 Task: Research Airbnb options in Ar Ramtha, Jordan from 10th December, 2023 to 25th December, 2023 for 3 adults, 1 child. Place can be shared room with 2 bedrooms having 3 beds and 2 bathrooms. Property type can be guest house. Amenities needed are: wifi, TV, free parkinig on premises, gym, breakfast. Look for 5 properties as per requirement.
Action: Key pressed ar<Key.space>ramtha
Screenshot: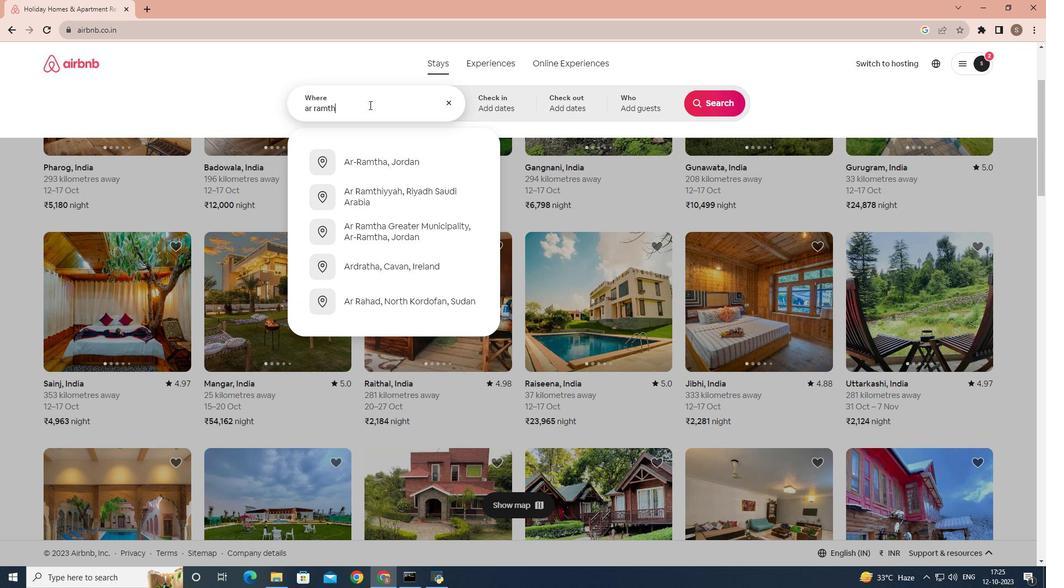 
Action: Mouse moved to (362, 152)
Screenshot: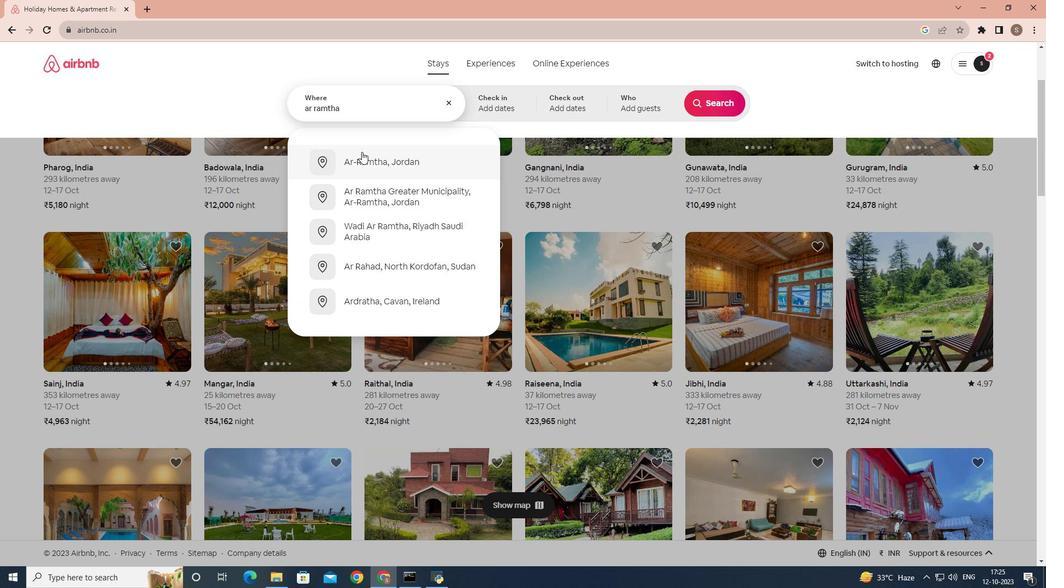 
Action: Mouse pressed left at (362, 152)
Screenshot: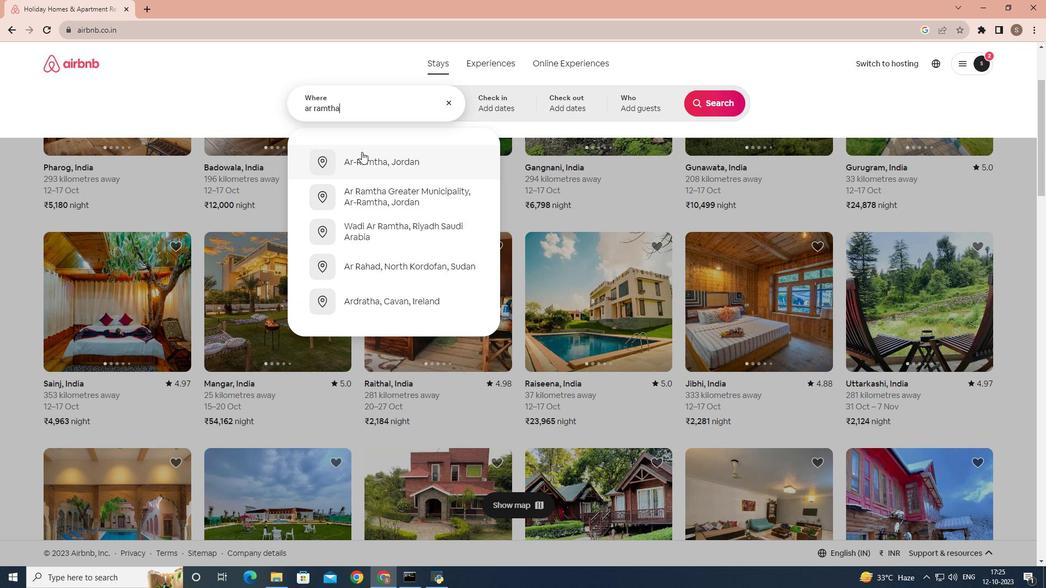 
Action: Mouse moved to (715, 191)
Screenshot: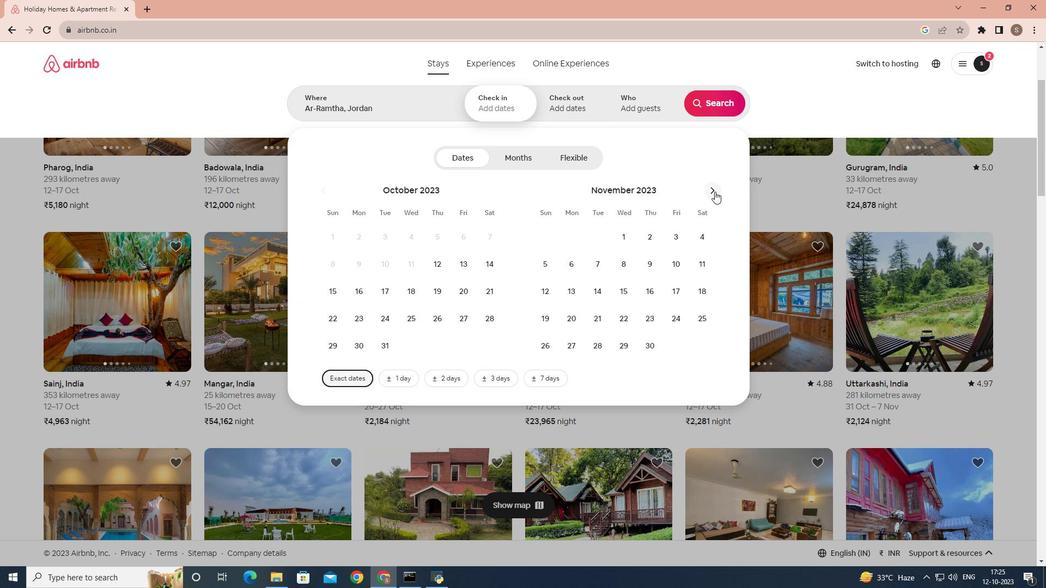 
Action: Mouse pressed left at (715, 191)
Screenshot: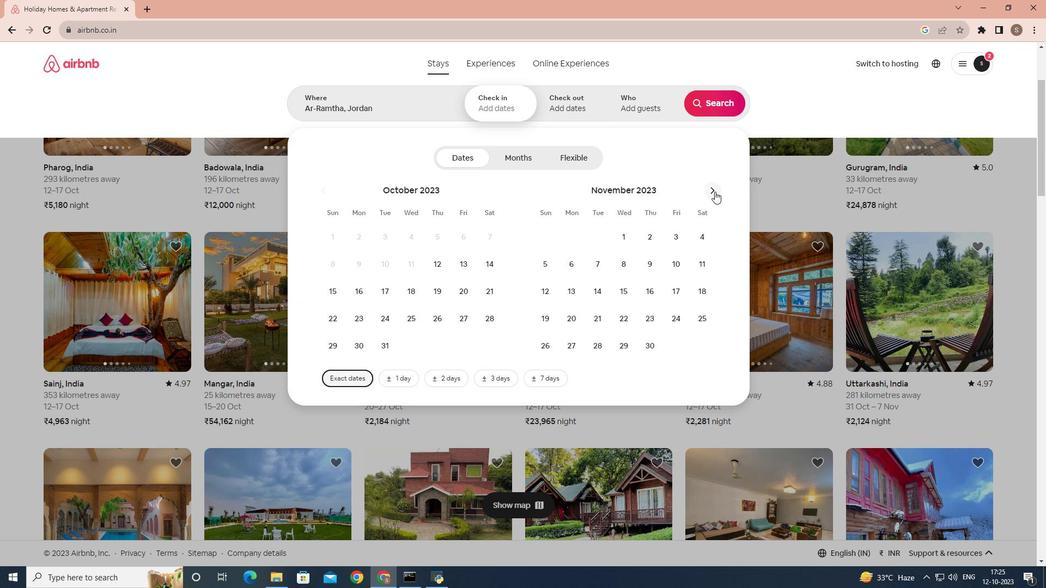 
Action: Mouse moved to (540, 292)
Screenshot: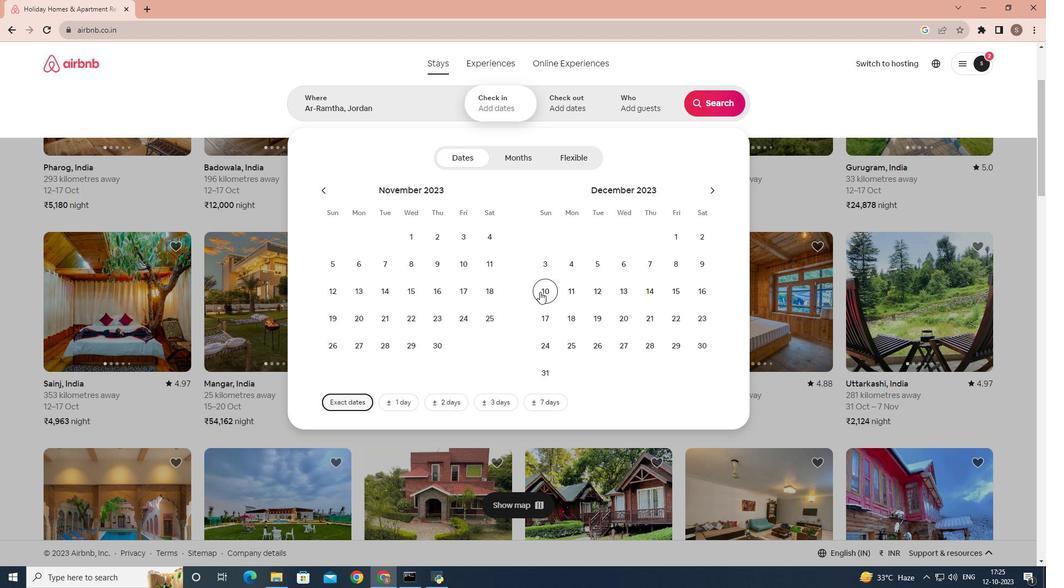 
Action: Mouse pressed left at (540, 292)
Screenshot: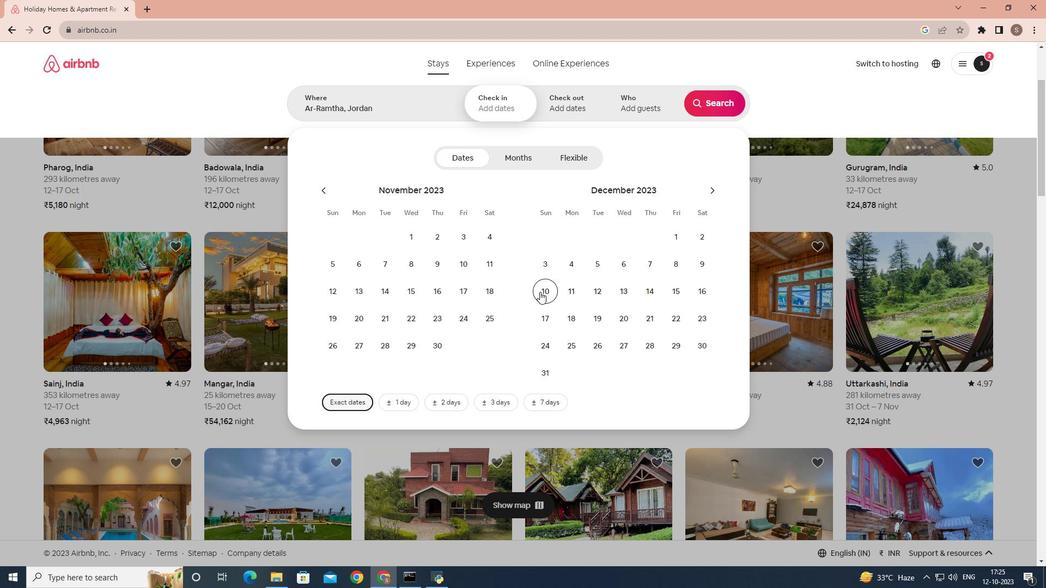 
Action: Mouse moved to (575, 346)
Screenshot: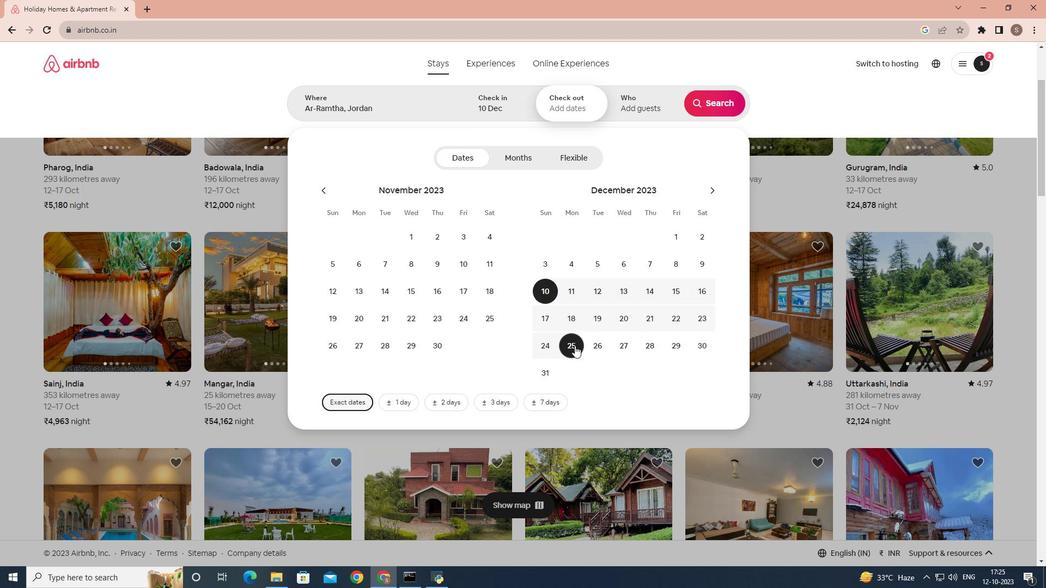 
Action: Mouse pressed left at (575, 346)
Screenshot: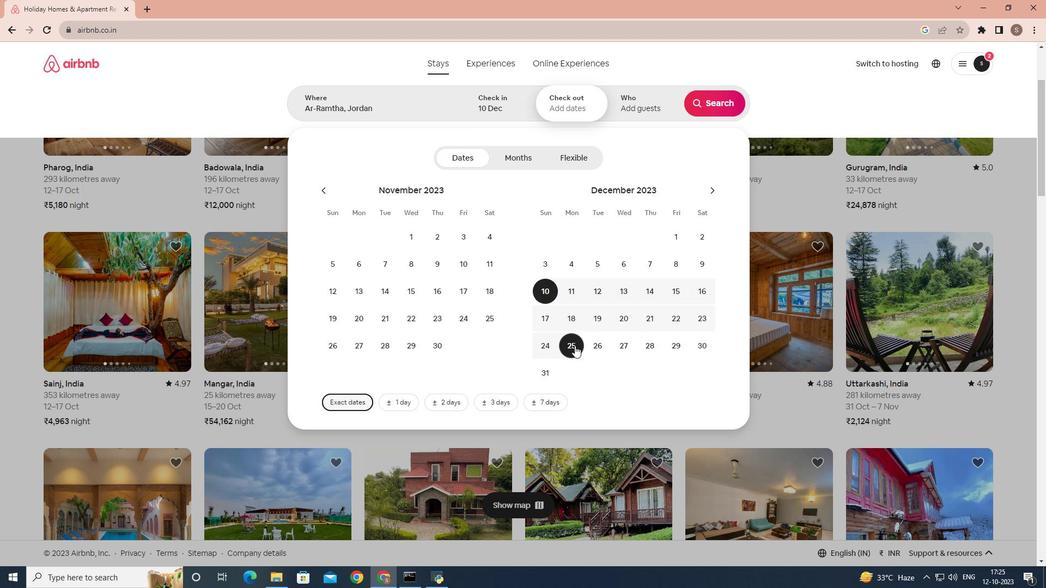 
Action: Mouse moved to (652, 97)
Screenshot: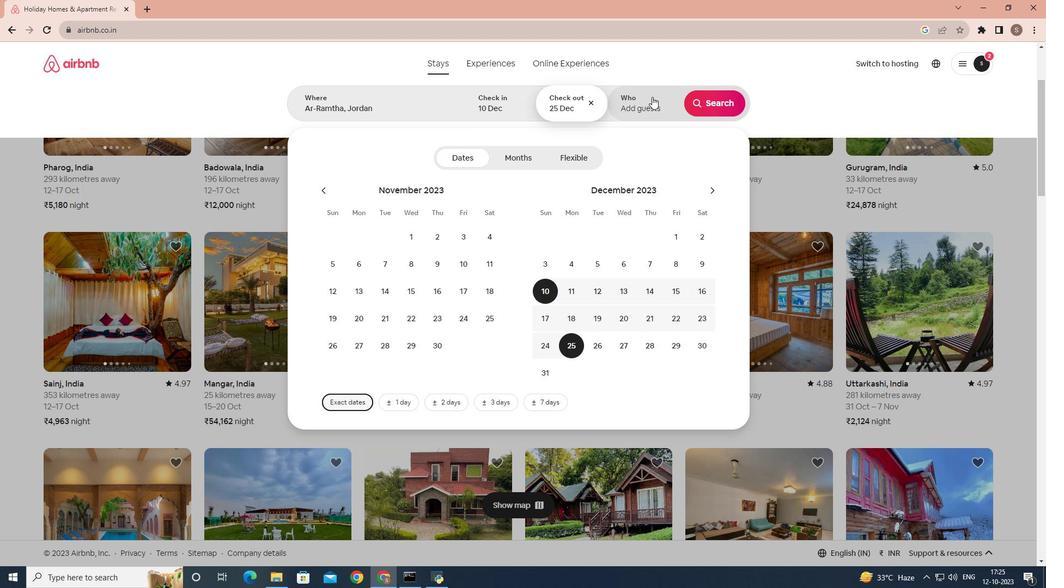 
Action: Mouse pressed left at (652, 97)
Screenshot: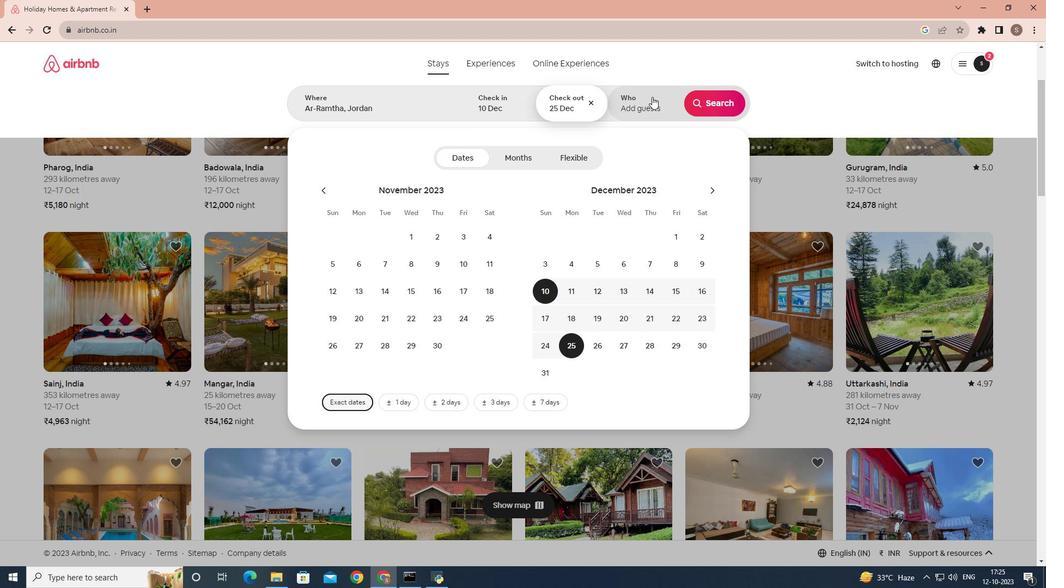 
Action: Mouse moved to (713, 155)
Screenshot: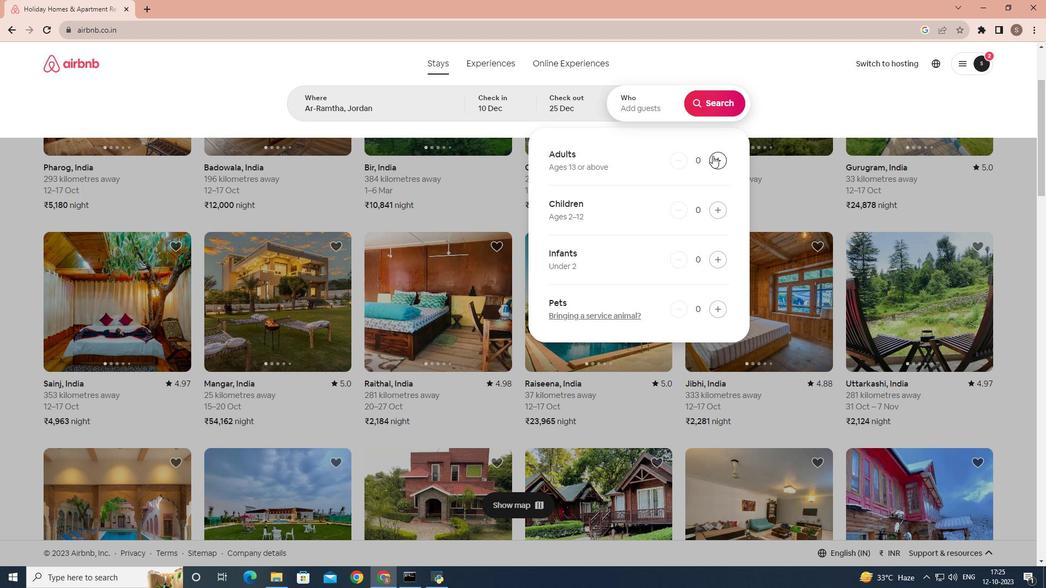 
Action: Mouse pressed left at (713, 155)
Screenshot: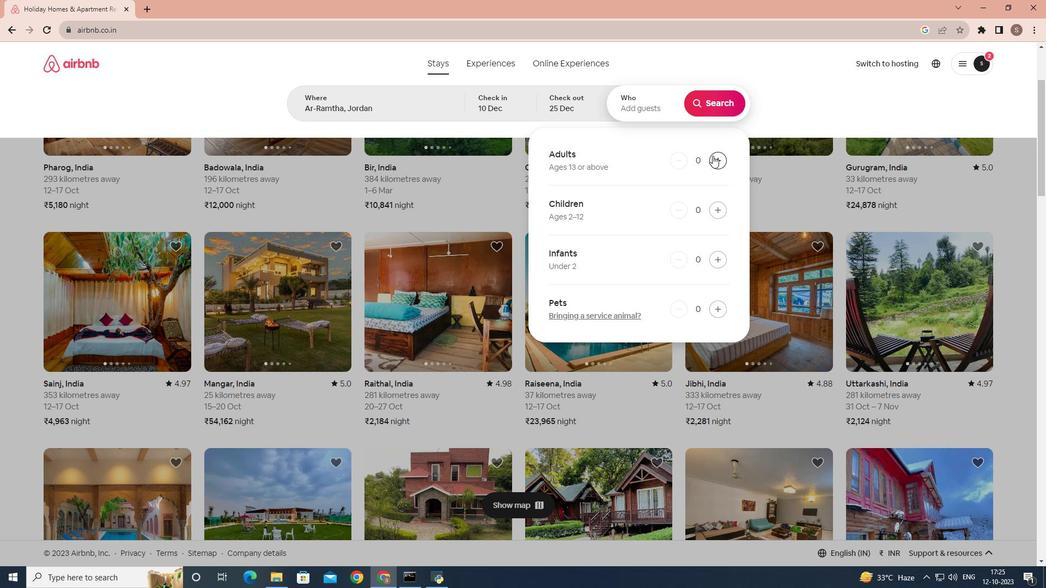 
Action: Mouse pressed left at (713, 155)
Screenshot: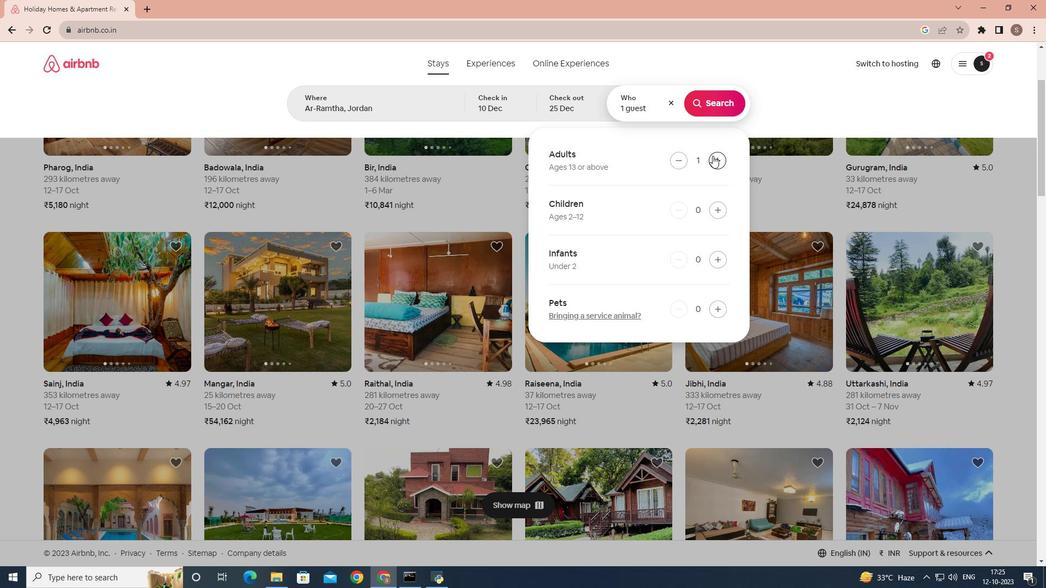 
Action: Mouse pressed left at (713, 155)
Screenshot: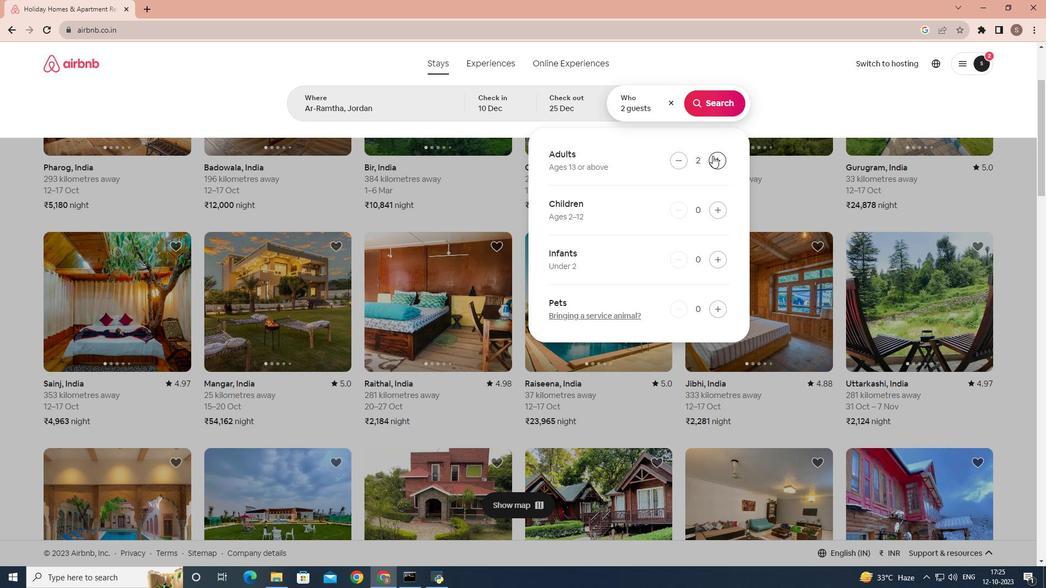 
Action: Mouse moved to (721, 205)
Screenshot: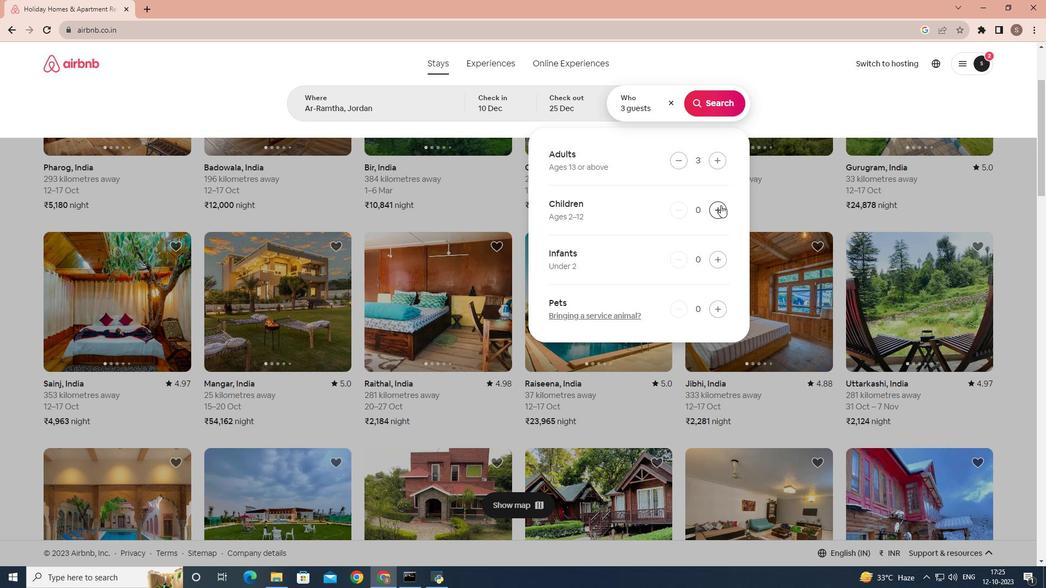 
Action: Mouse pressed left at (721, 205)
Screenshot: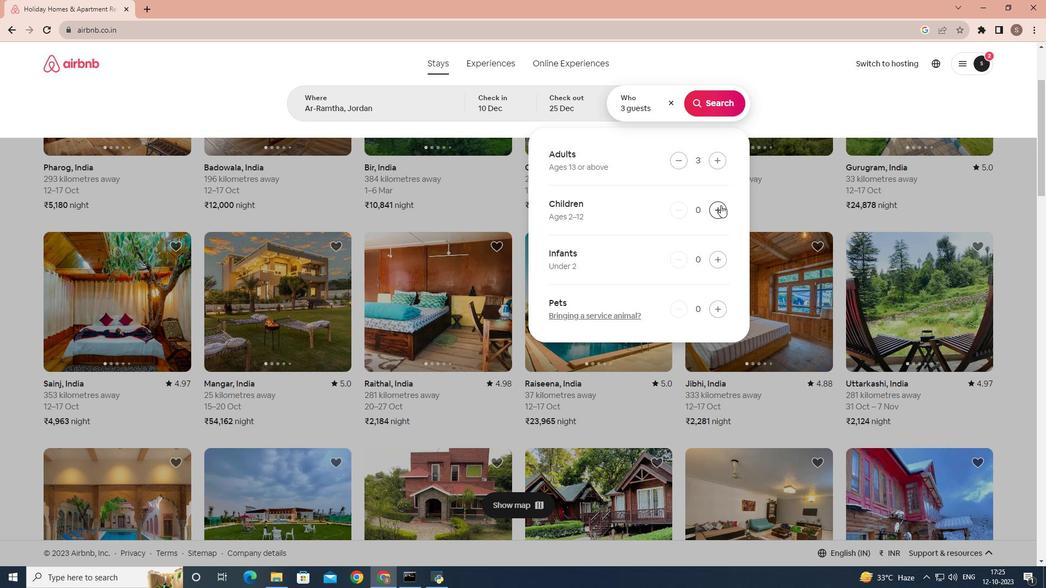 
Action: Mouse moved to (713, 103)
Screenshot: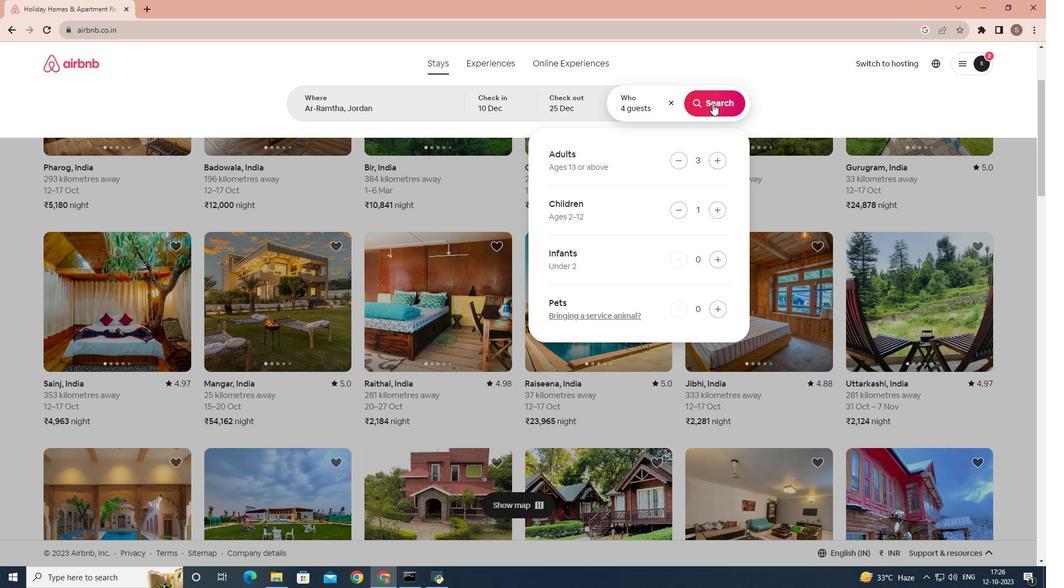 
Action: Mouse pressed left at (713, 103)
Screenshot: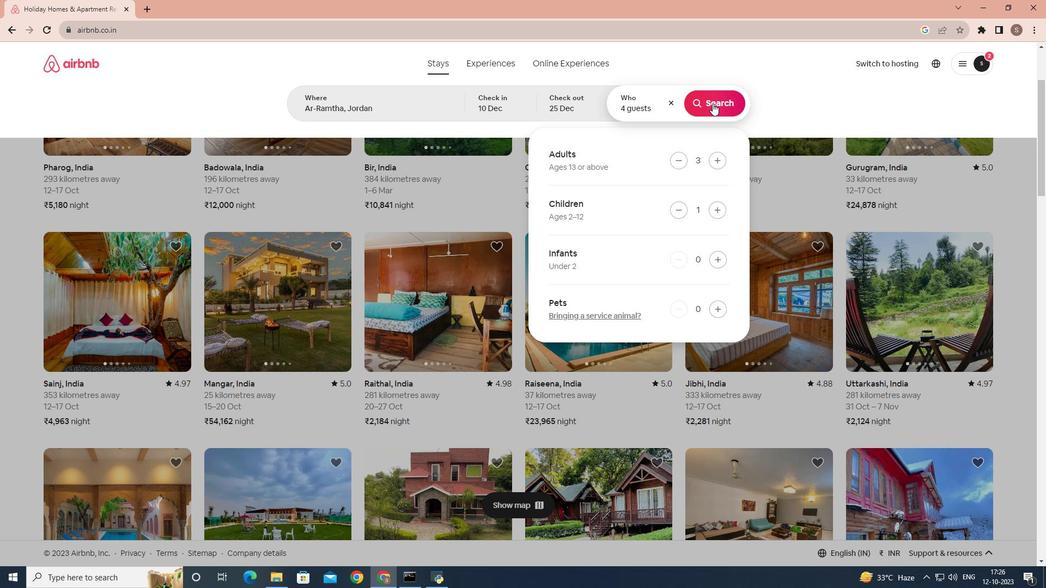 
Action: Mouse moved to (879, 113)
Screenshot: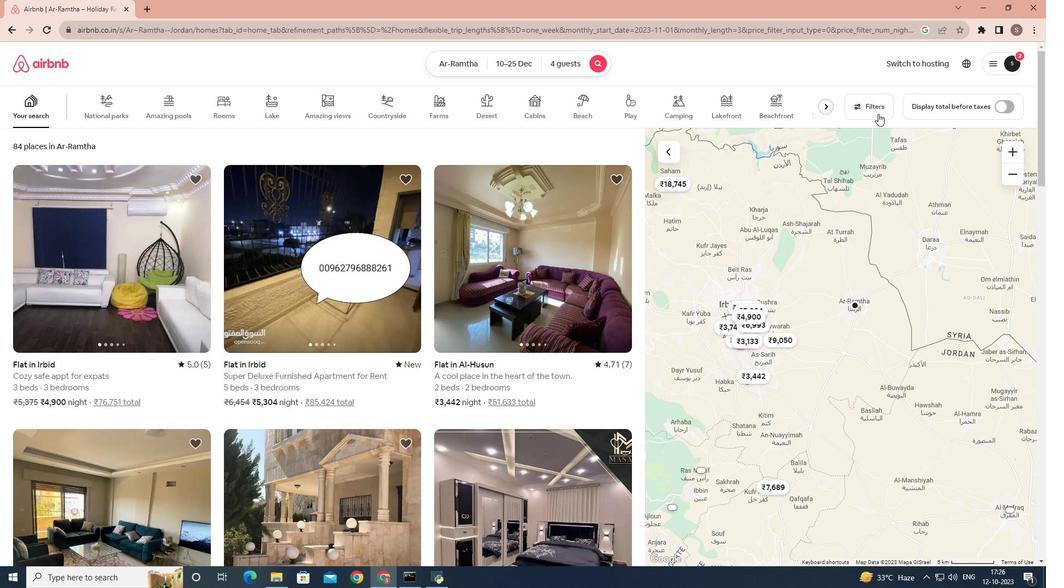 
Action: Mouse pressed left at (879, 113)
Screenshot: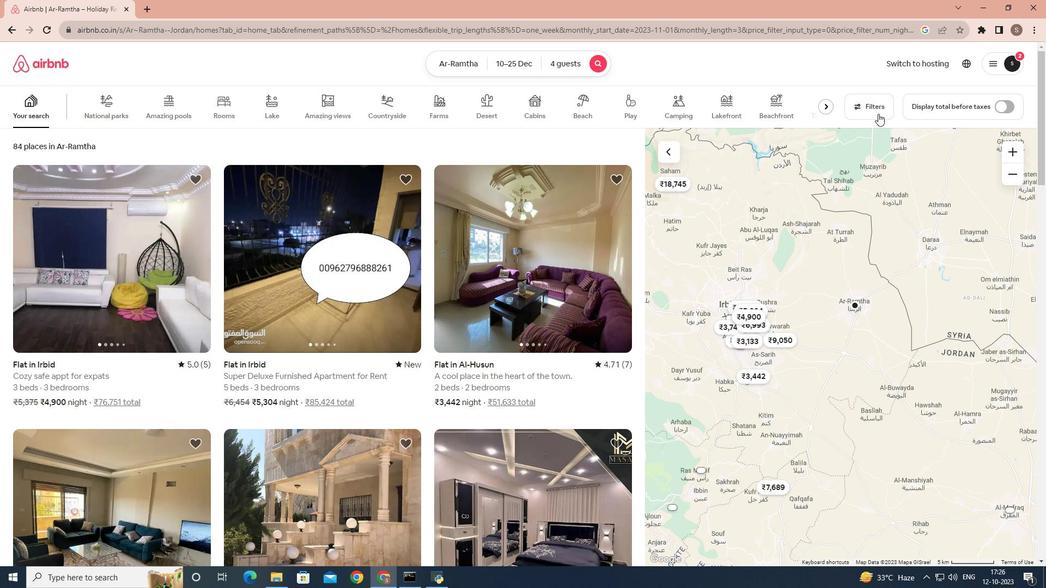 
Action: Mouse moved to (468, 358)
Screenshot: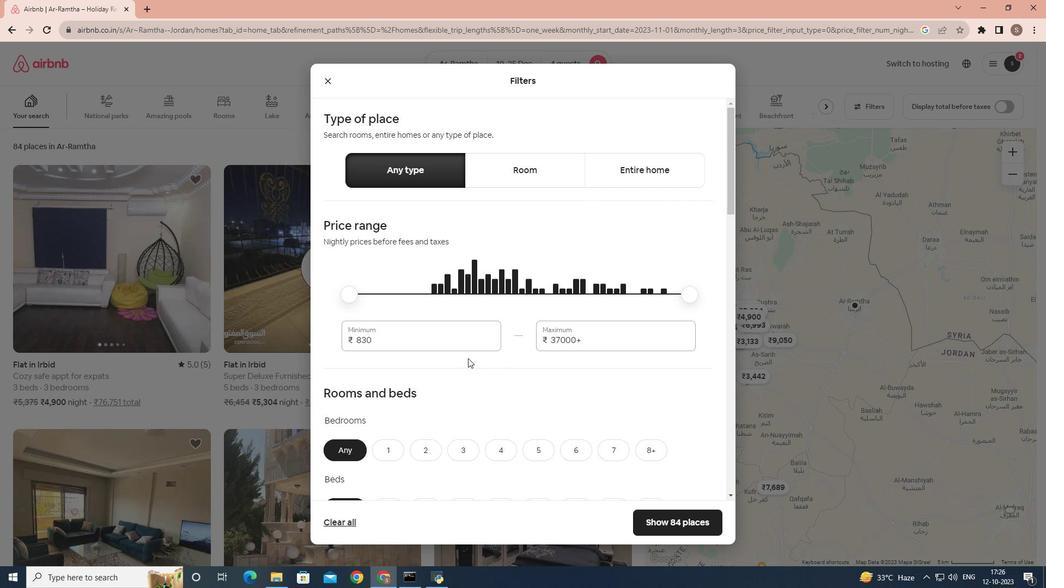 
Action: Mouse scrolled (468, 358) with delta (0, 0)
Screenshot: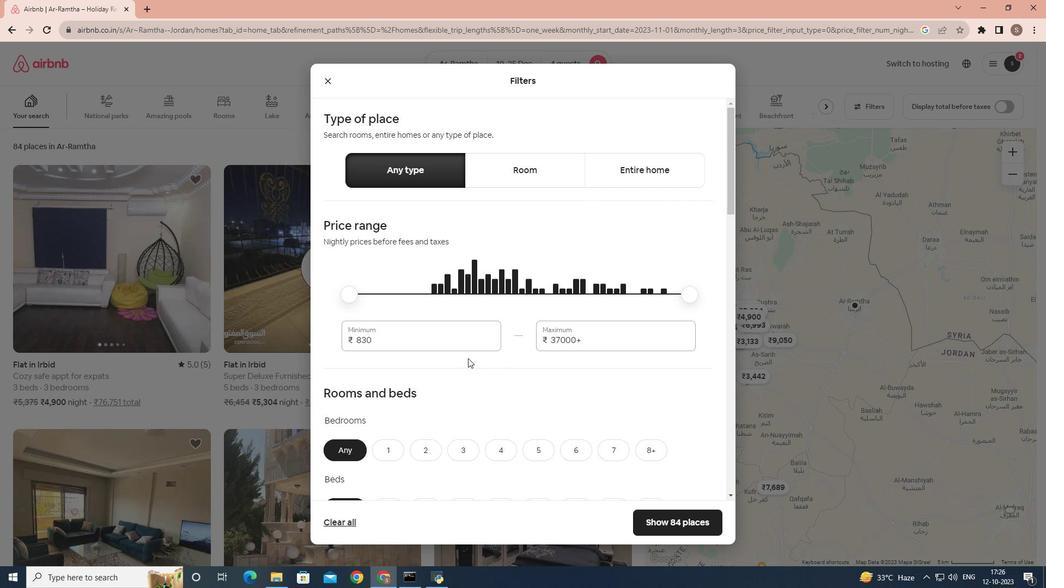 
Action: Mouse scrolled (468, 358) with delta (0, 0)
Screenshot: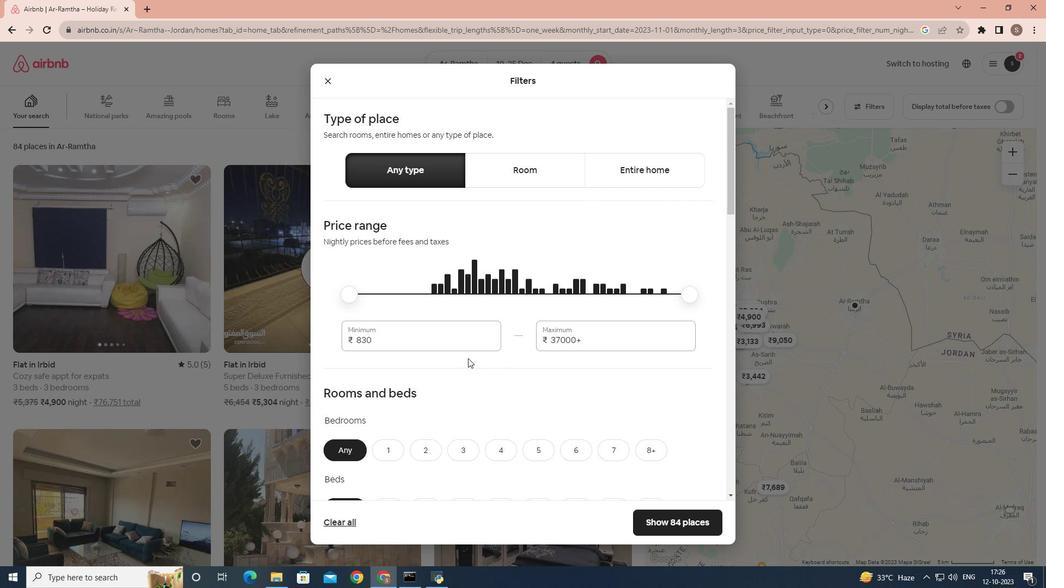 
Action: Mouse moved to (468, 332)
Screenshot: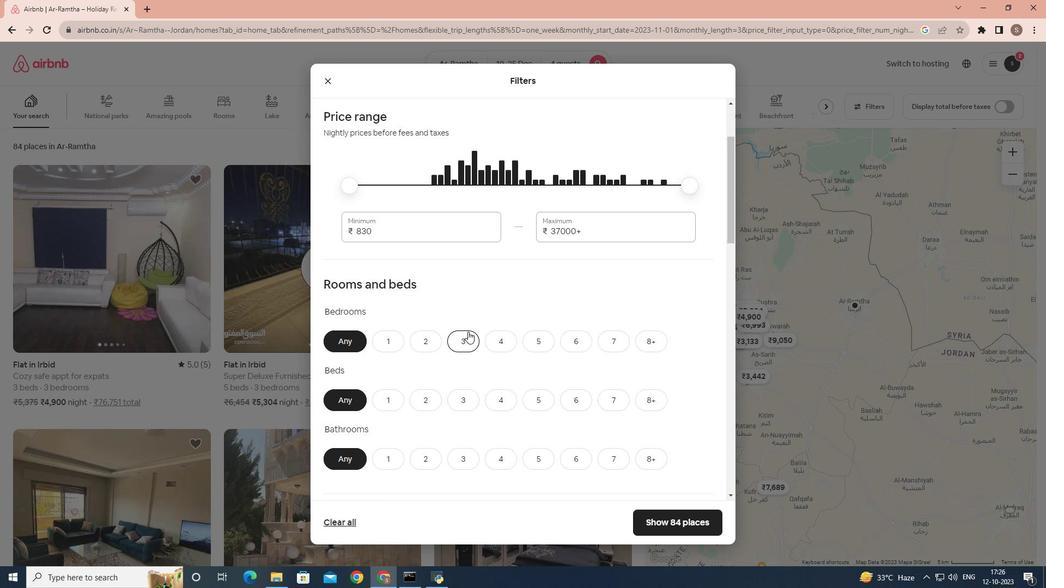 
Action: Mouse scrolled (468, 331) with delta (0, 0)
Screenshot: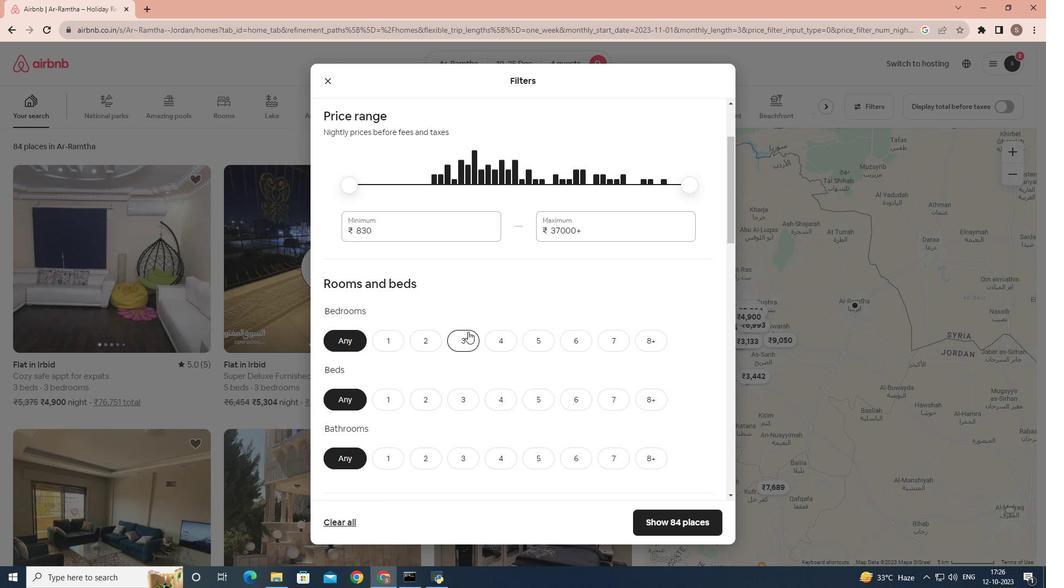 
Action: Mouse scrolled (468, 331) with delta (0, 0)
Screenshot: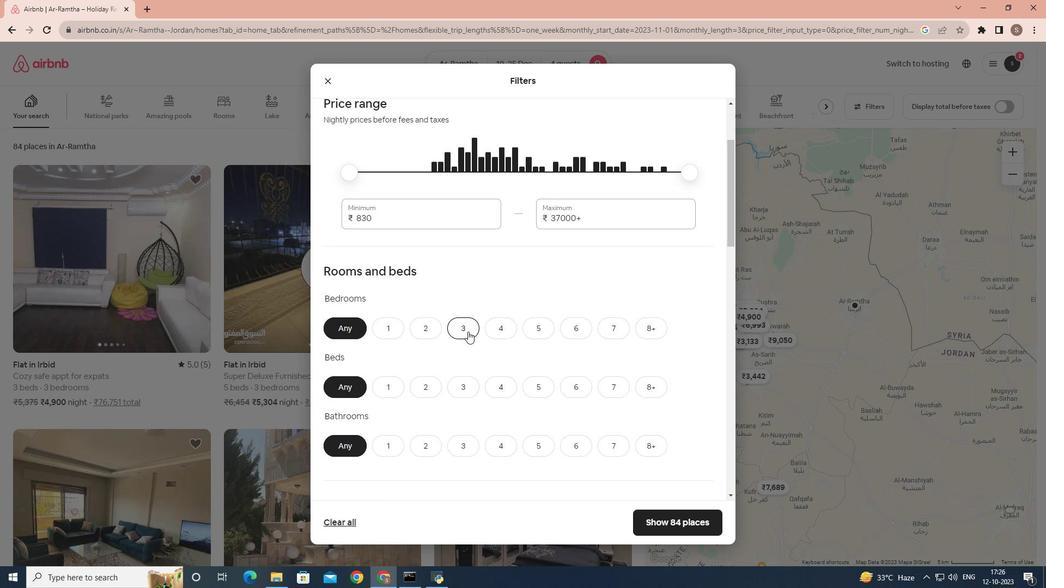 
Action: Mouse moved to (466, 326)
Screenshot: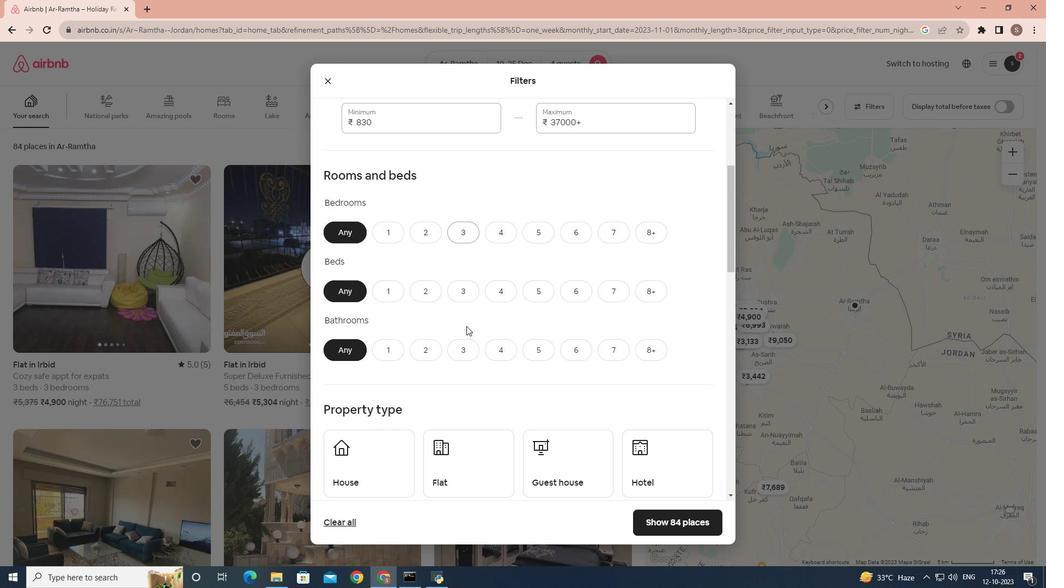 
Action: Mouse scrolled (466, 326) with delta (0, 0)
Screenshot: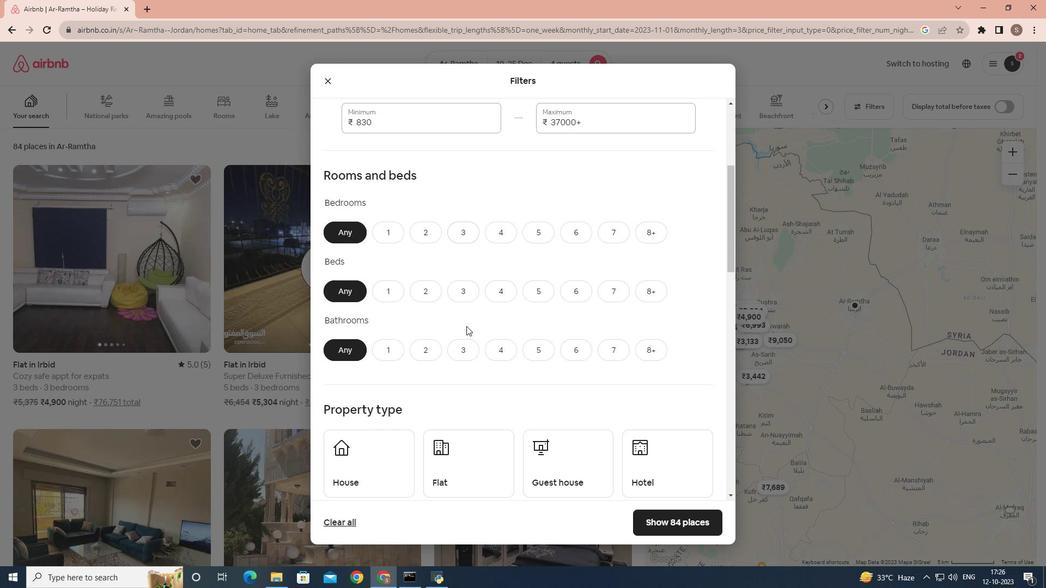 
Action: Mouse scrolled (466, 326) with delta (0, 0)
Screenshot: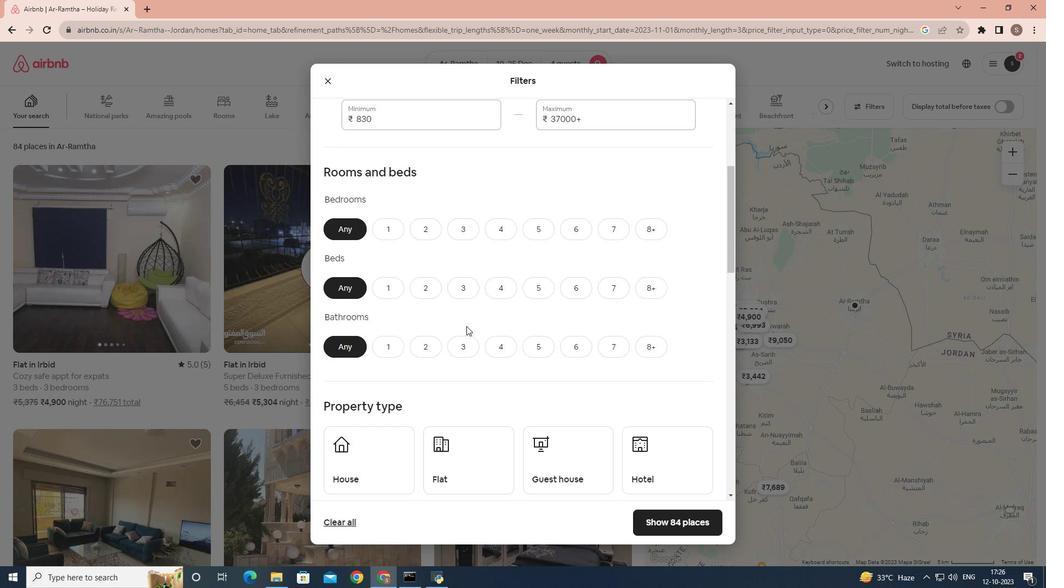 
Action: Mouse moved to (550, 356)
Screenshot: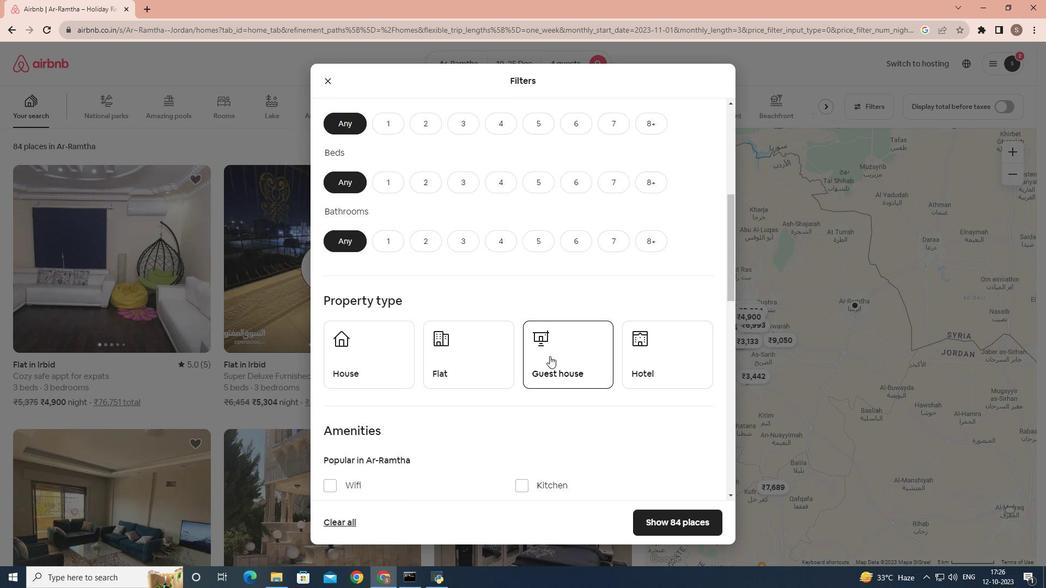 
Action: Mouse pressed left at (550, 356)
Screenshot: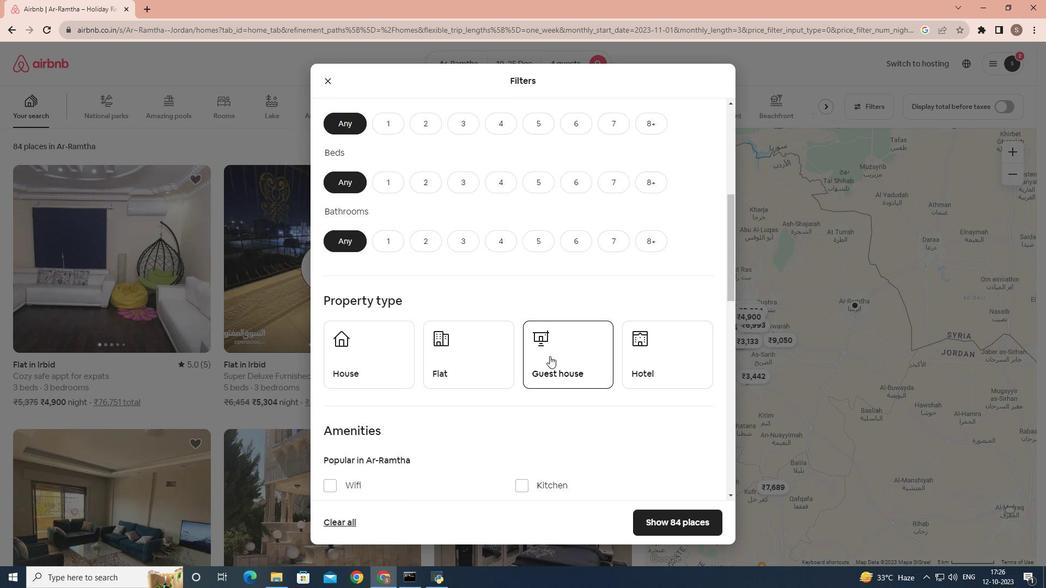 
Action: Mouse moved to (456, 281)
Screenshot: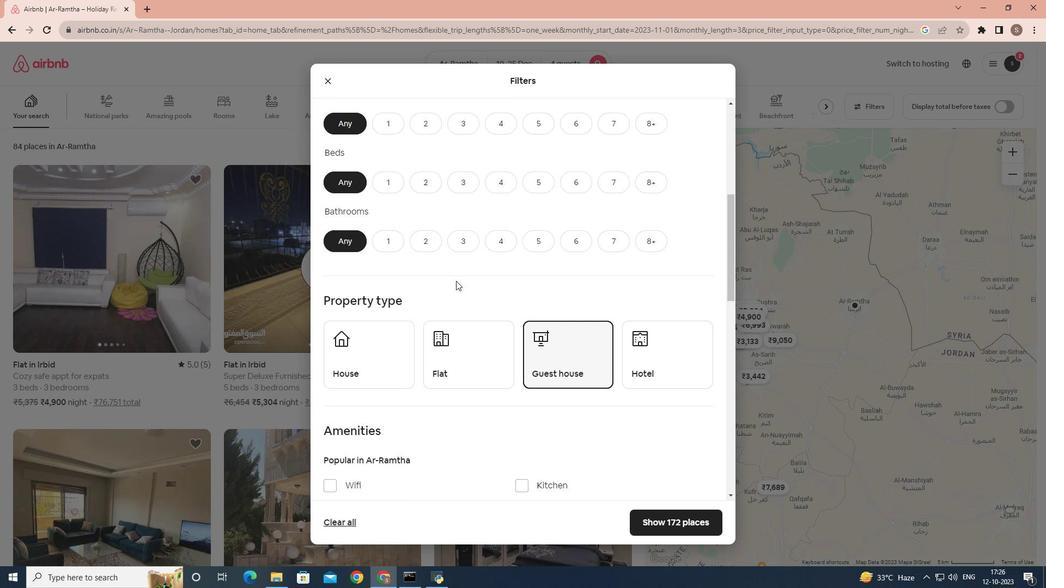 
Action: Mouse scrolled (456, 281) with delta (0, 0)
Screenshot: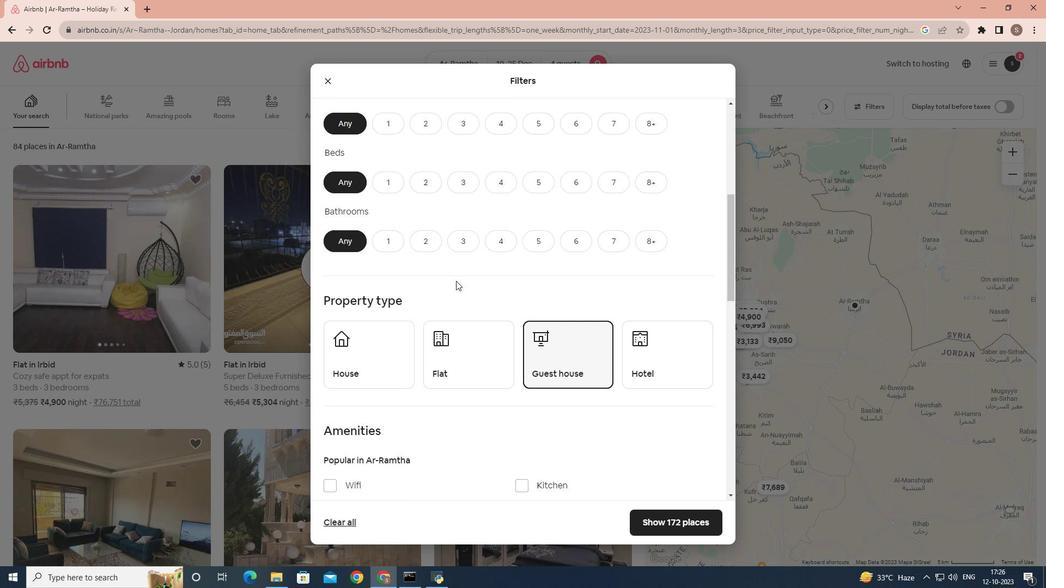 
Action: Mouse scrolled (456, 281) with delta (0, 0)
Screenshot: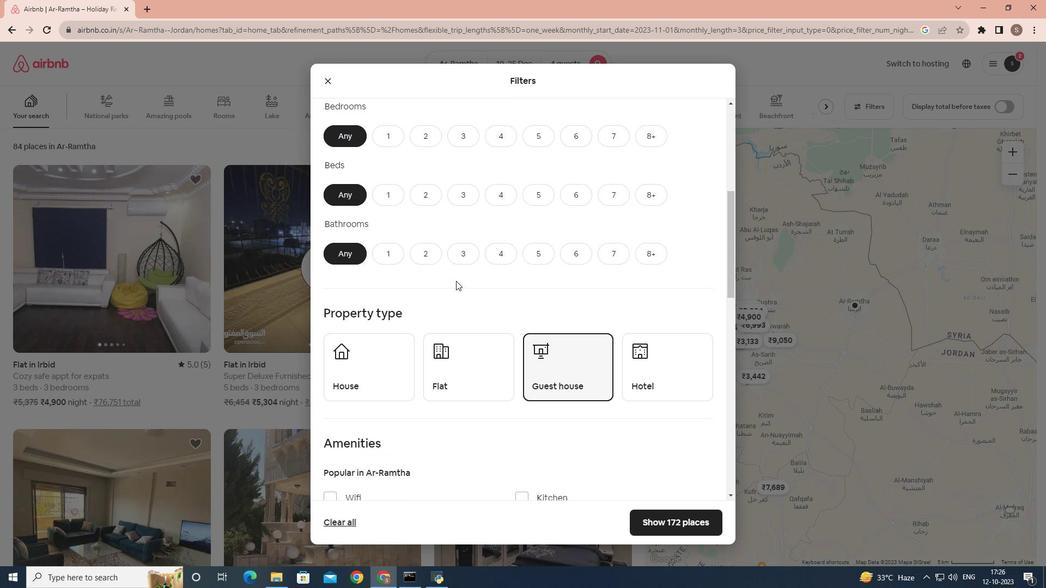 
Action: Mouse moved to (438, 237)
Screenshot: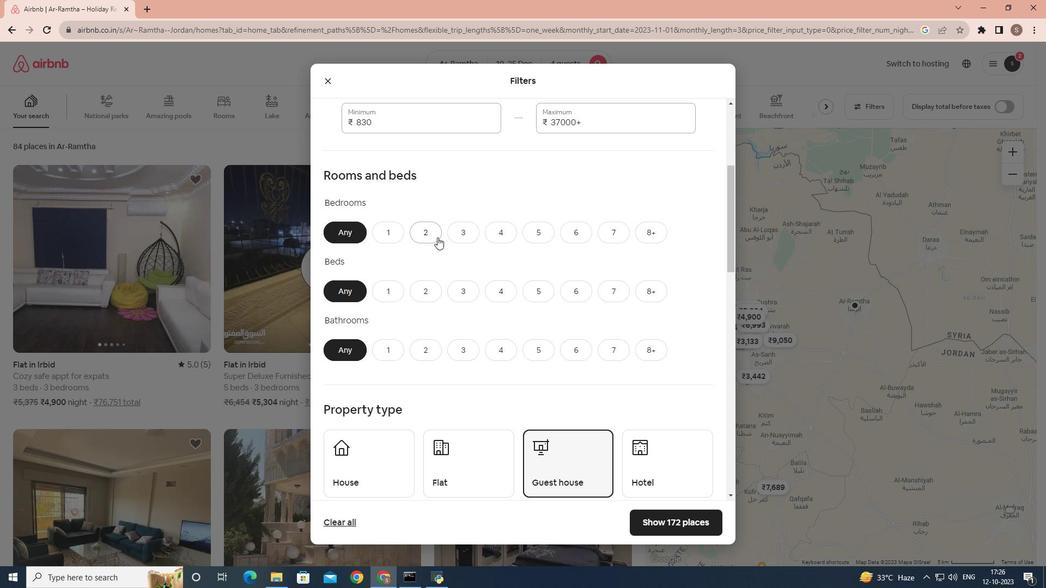 
Action: Mouse pressed left at (438, 237)
Screenshot: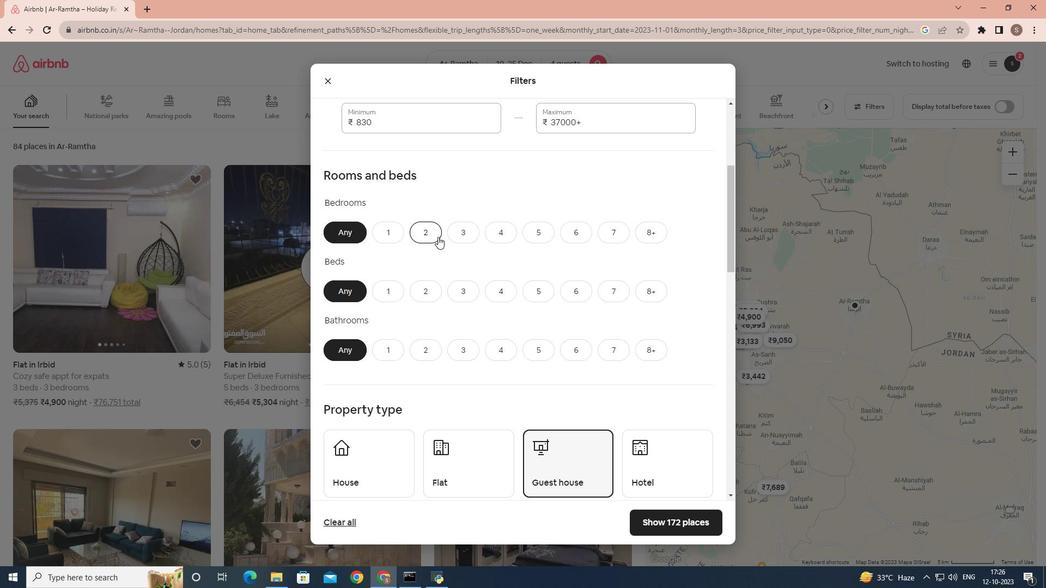 
Action: Mouse moved to (473, 290)
Screenshot: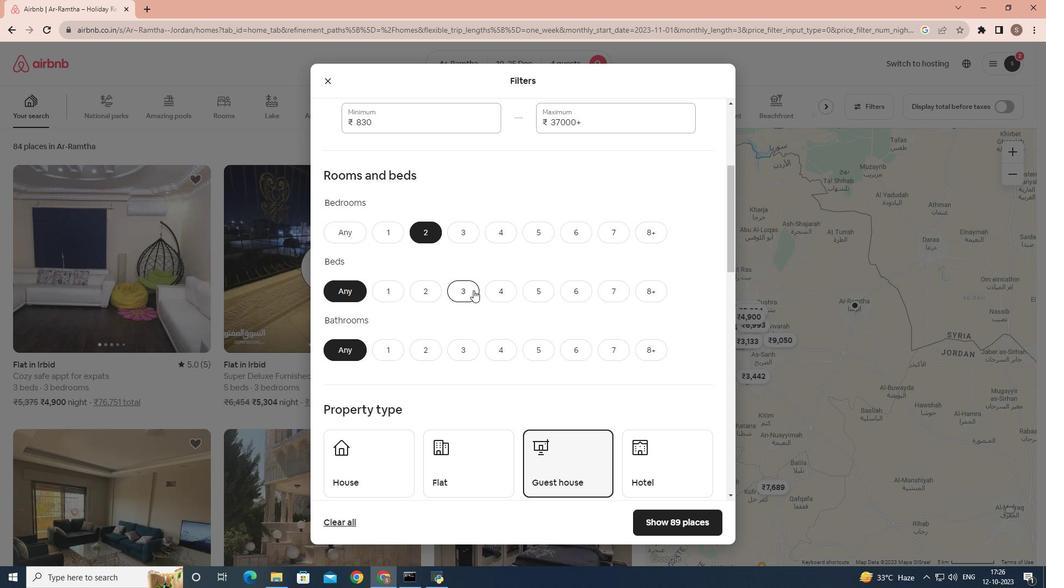 
Action: Mouse pressed left at (473, 290)
Screenshot: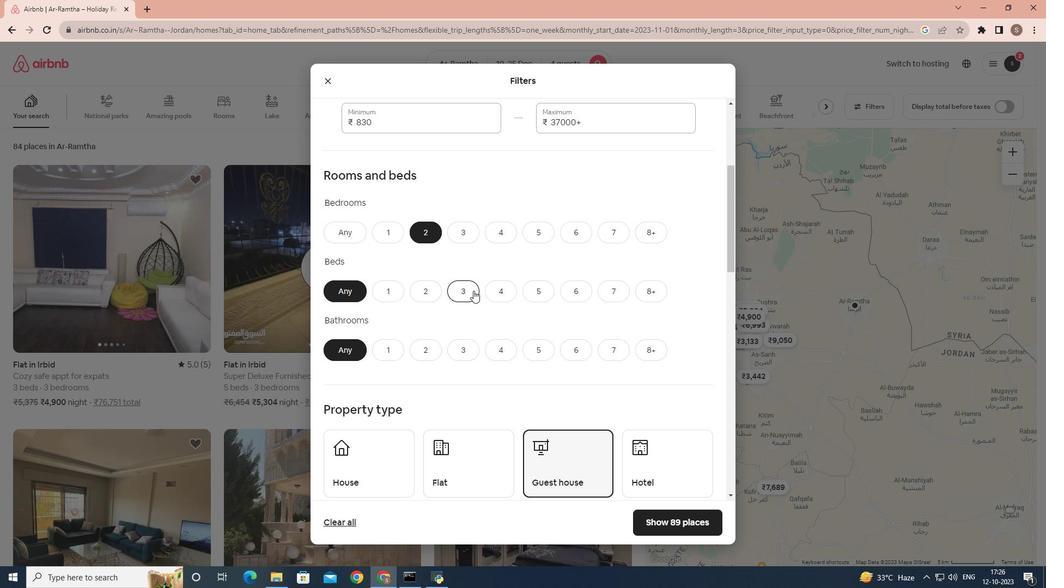 
Action: Mouse moved to (396, 351)
Screenshot: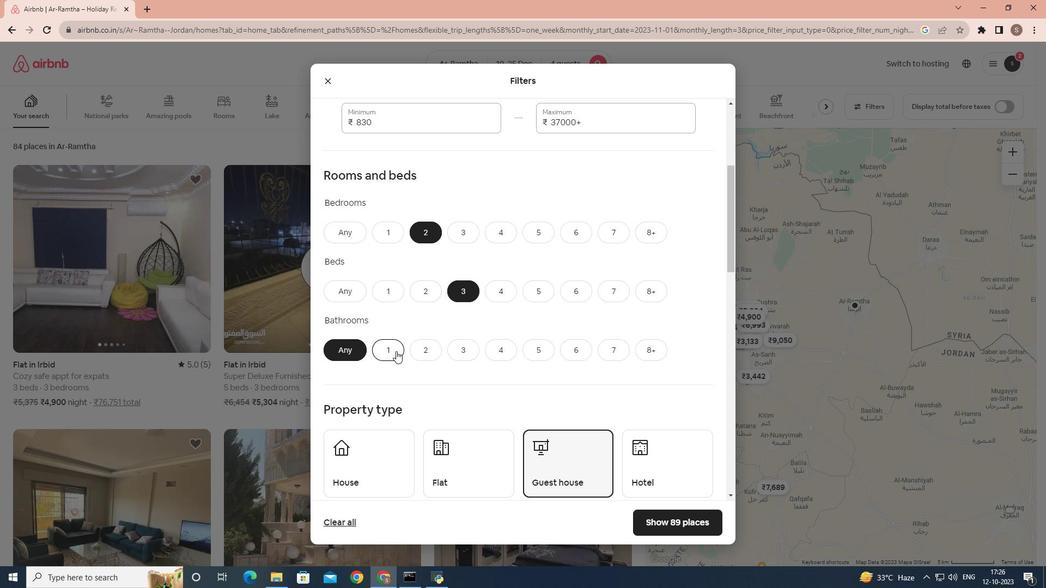 
Action: Mouse pressed left at (396, 351)
Screenshot: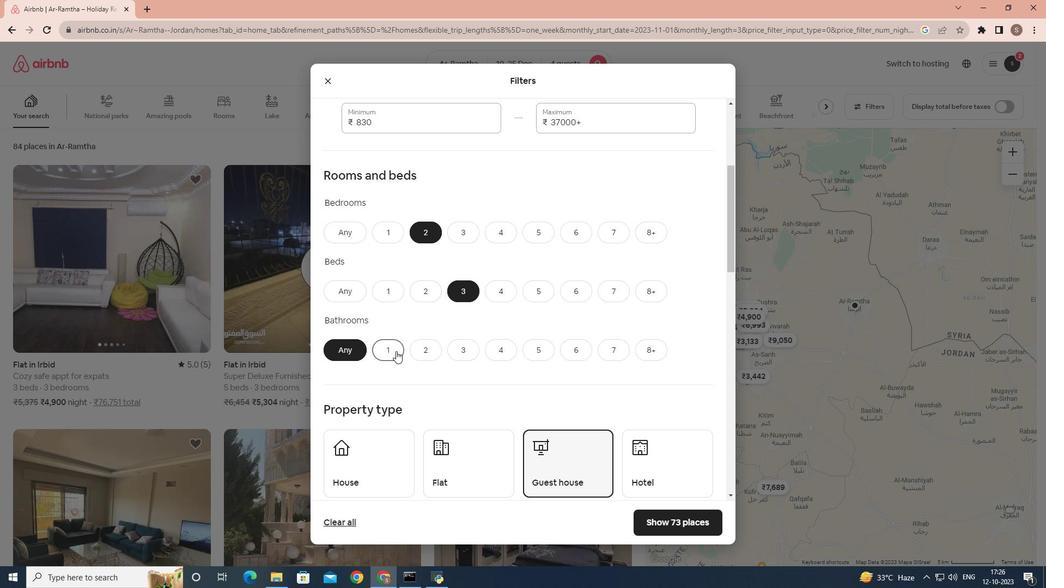 
Action: Mouse moved to (436, 353)
Screenshot: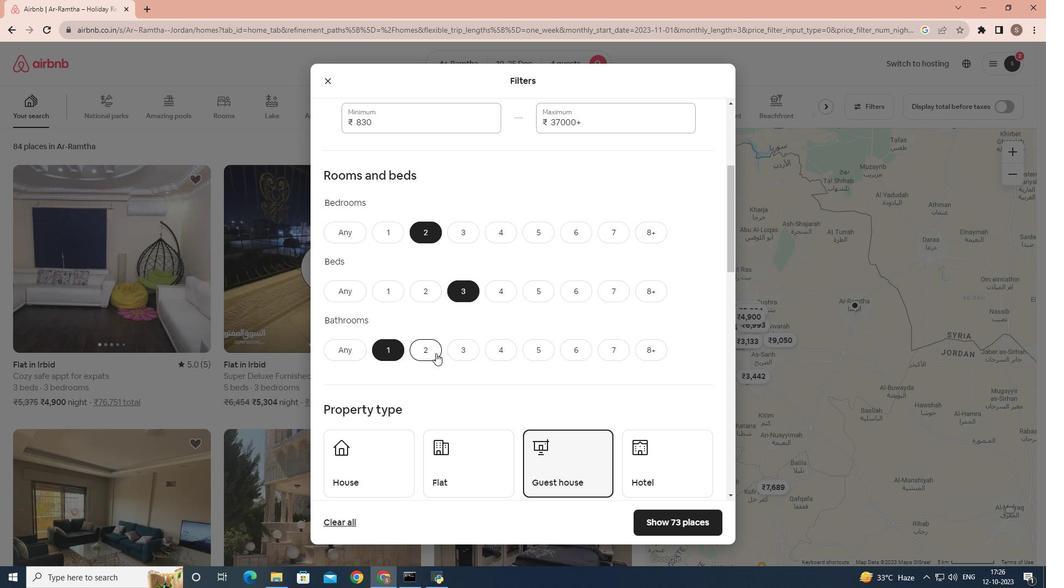 
Action: Mouse pressed left at (436, 353)
Screenshot: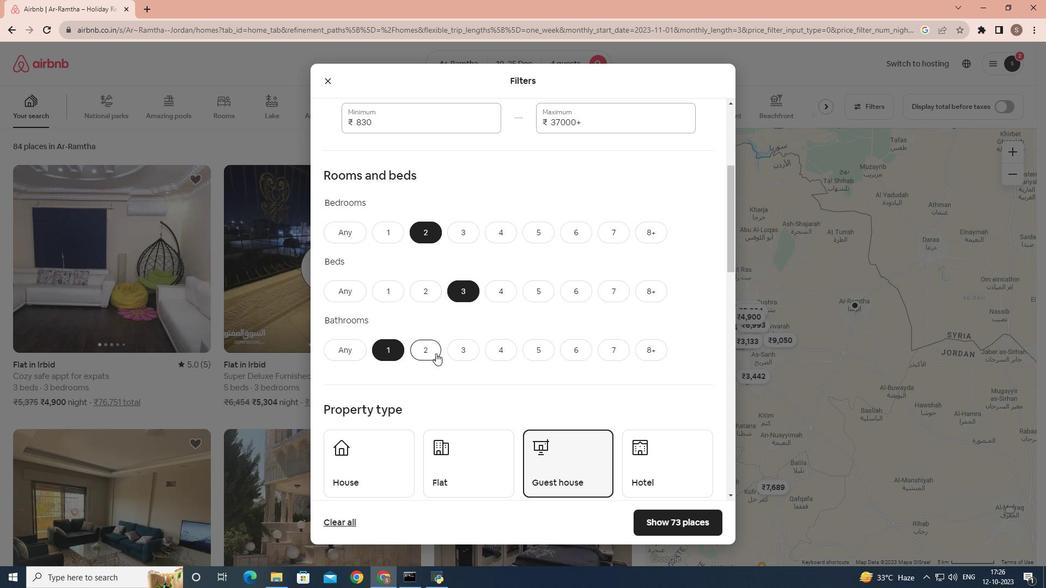 
Action: Mouse moved to (436, 347)
Screenshot: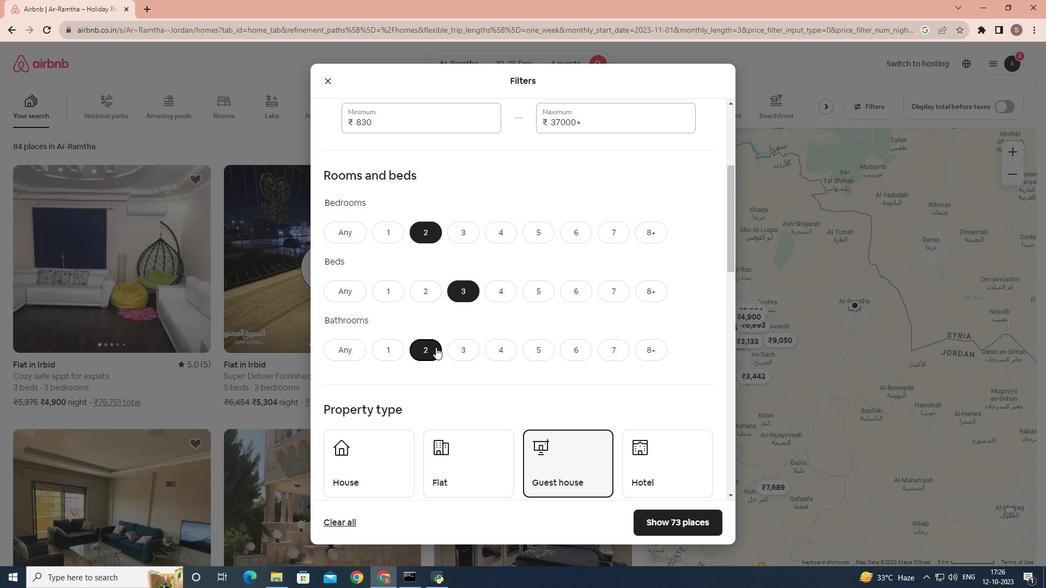 
Action: Mouse scrolled (436, 347) with delta (0, 0)
Screenshot: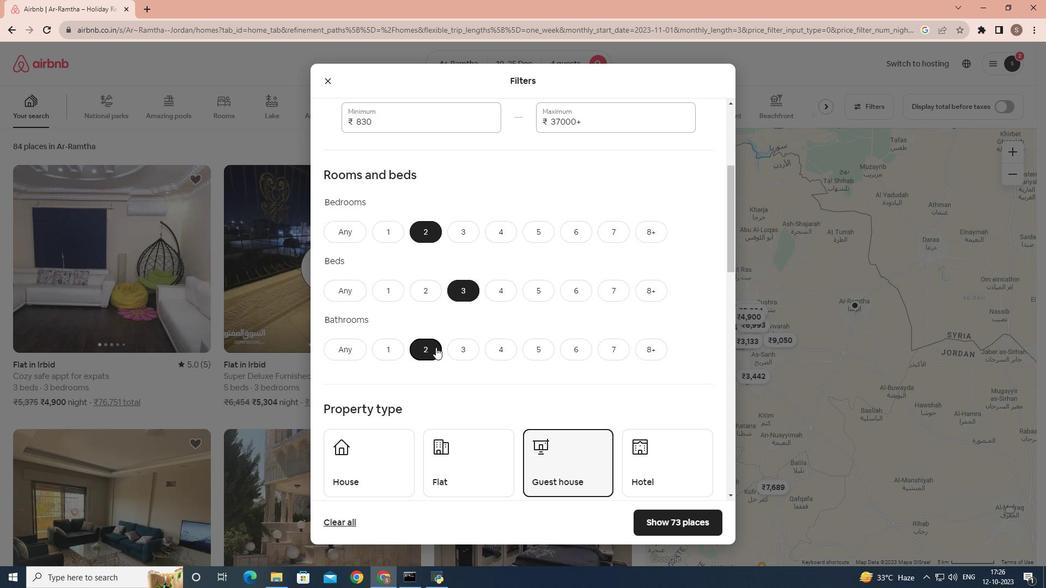 
Action: Mouse scrolled (436, 347) with delta (0, 0)
Screenshot: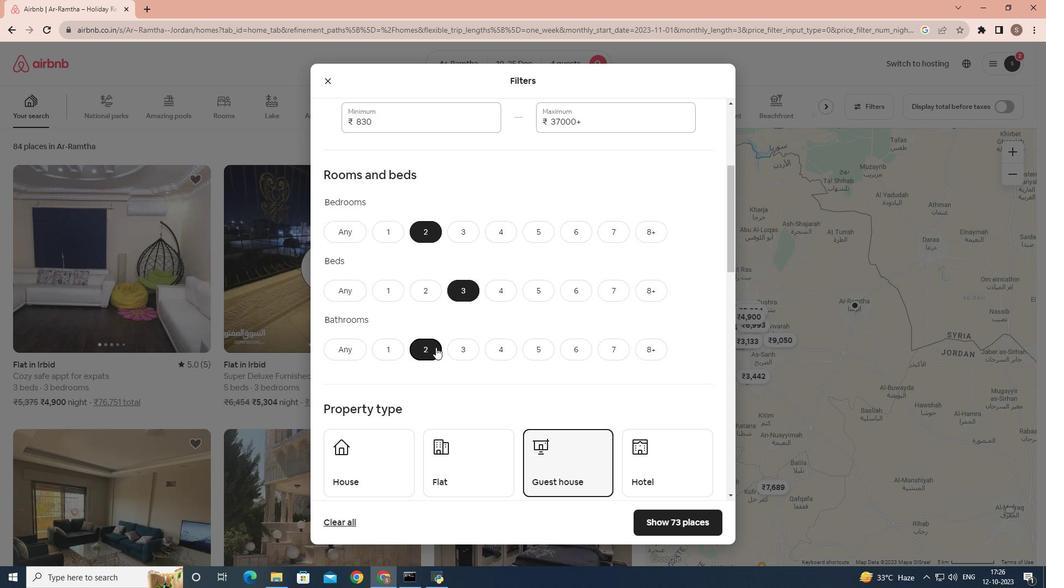 
Action: Mouse scrolled (436, 347) with delta (0, 0)
Screenshot: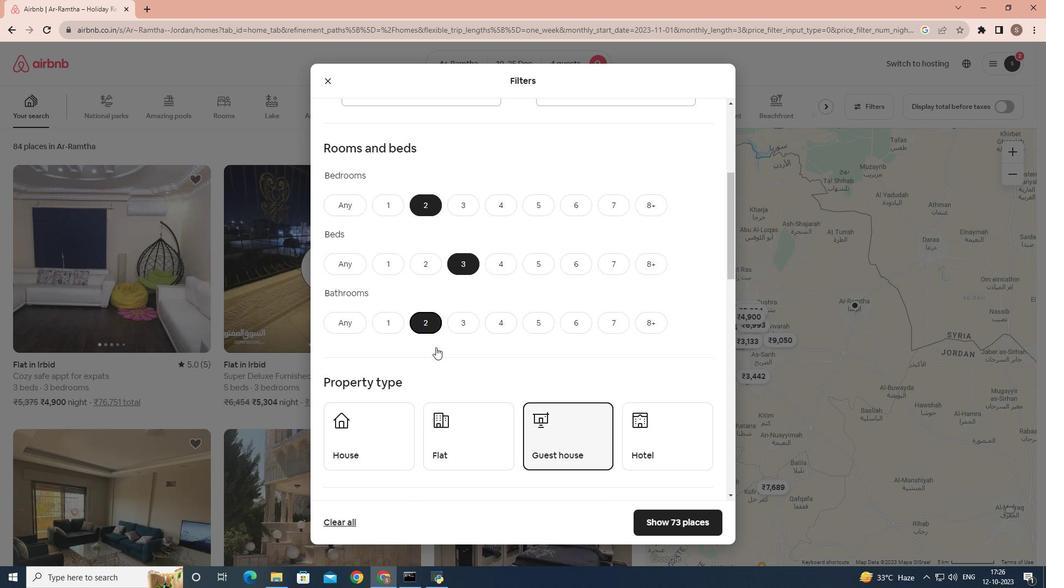 
Action: Mouse scrolled (436, 347) with delta (0, 0)
Screenshot: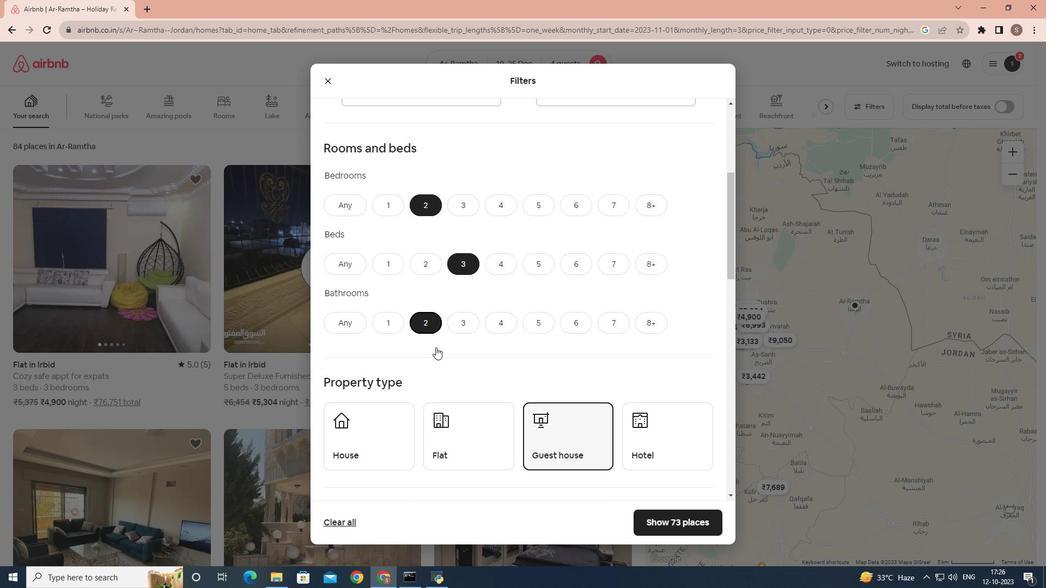 
Action: Mouse moved to (433, 340)
Screenshot: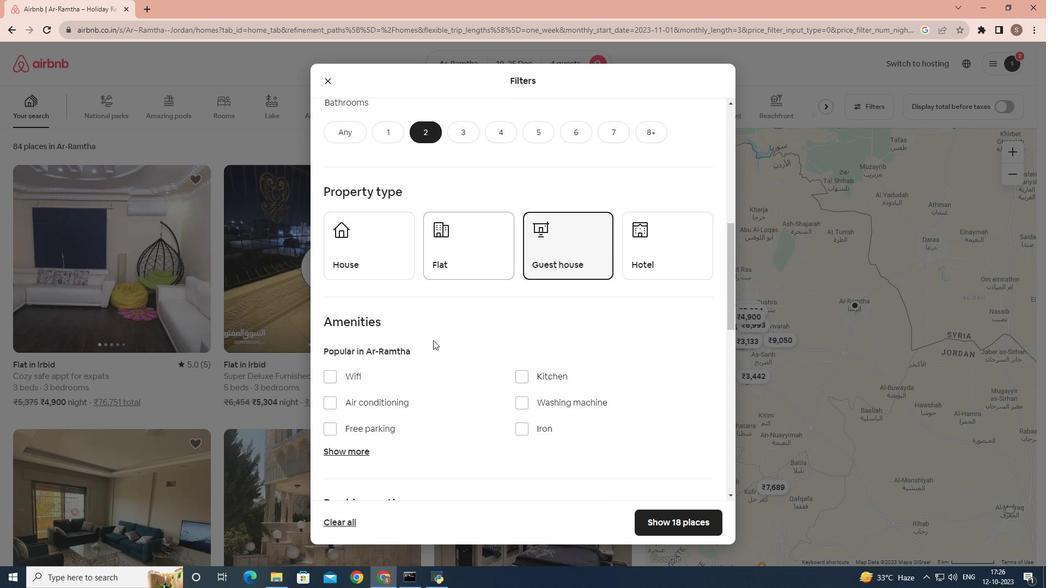 
Action: Mouse scrolled (433, 340) with delta (0, 0)
Screenshot: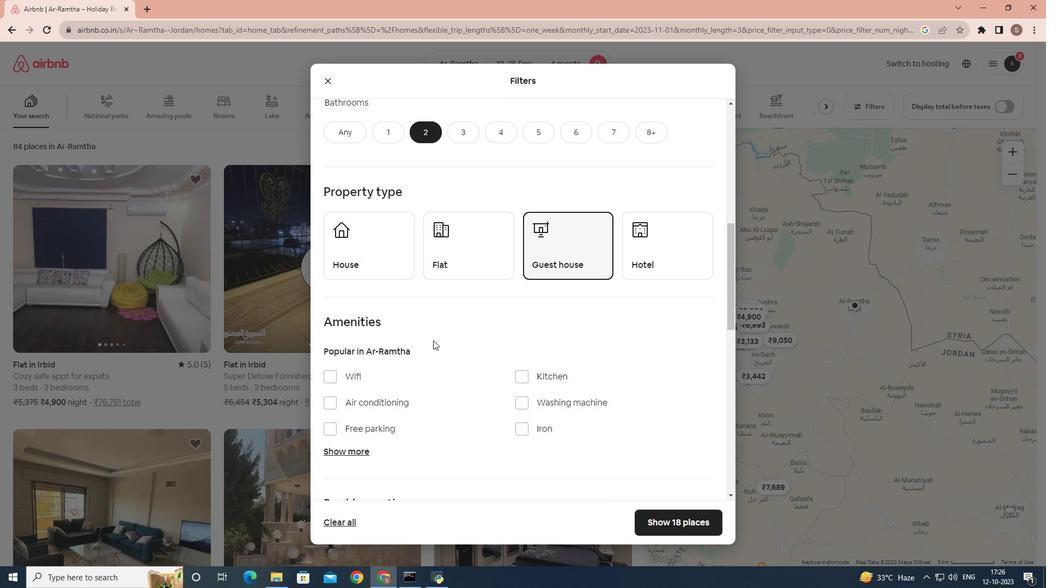 
Action: Mouse scrolled (433, 340) with delta (0, 0)
Screenshot: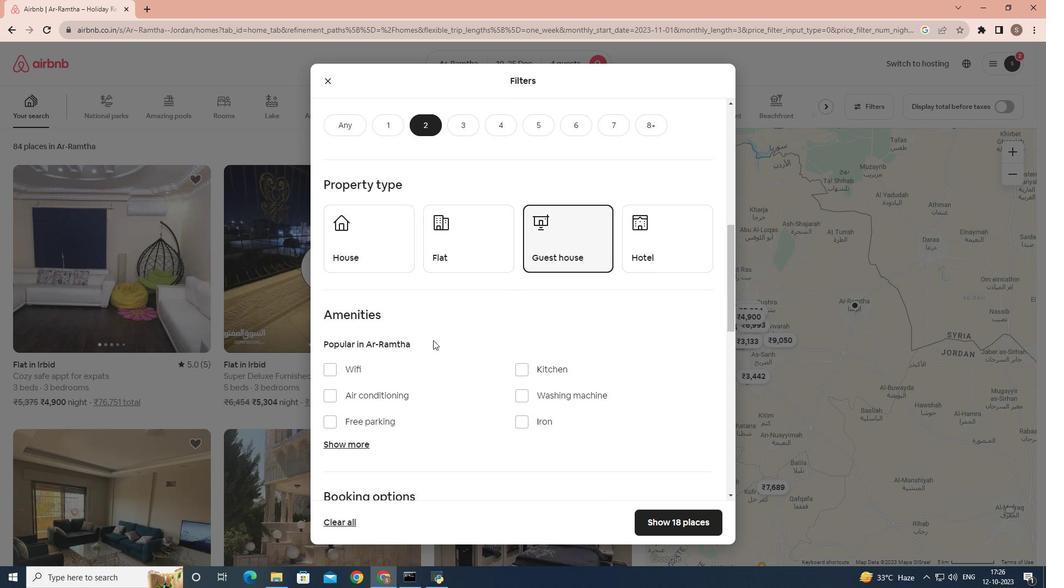 
Action: Mouse scrolled (433, 340) with delta (0, 0)
Screenshot: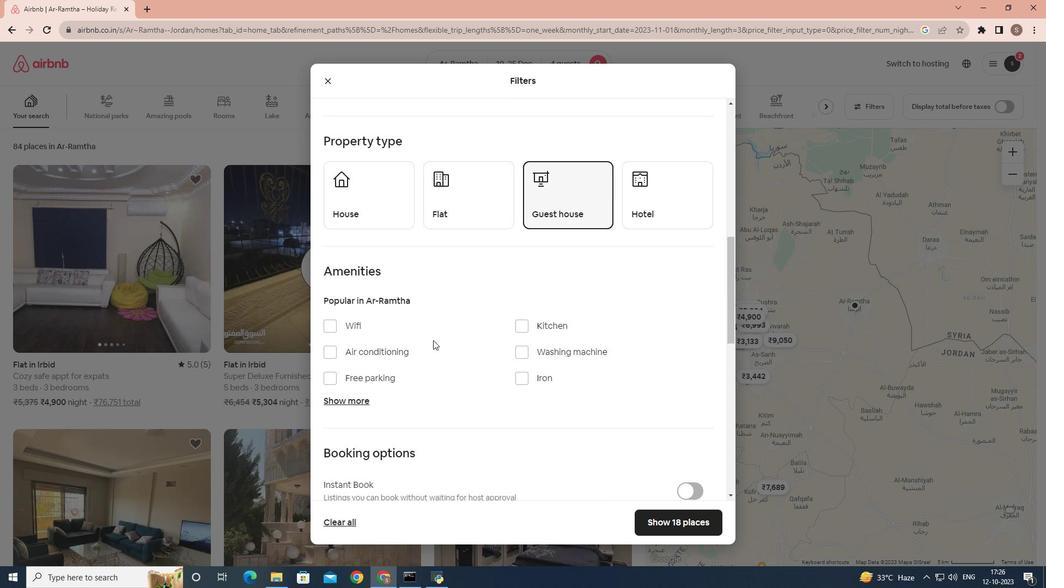 
Action: Mouse moved to (364, 285)
Screenshot: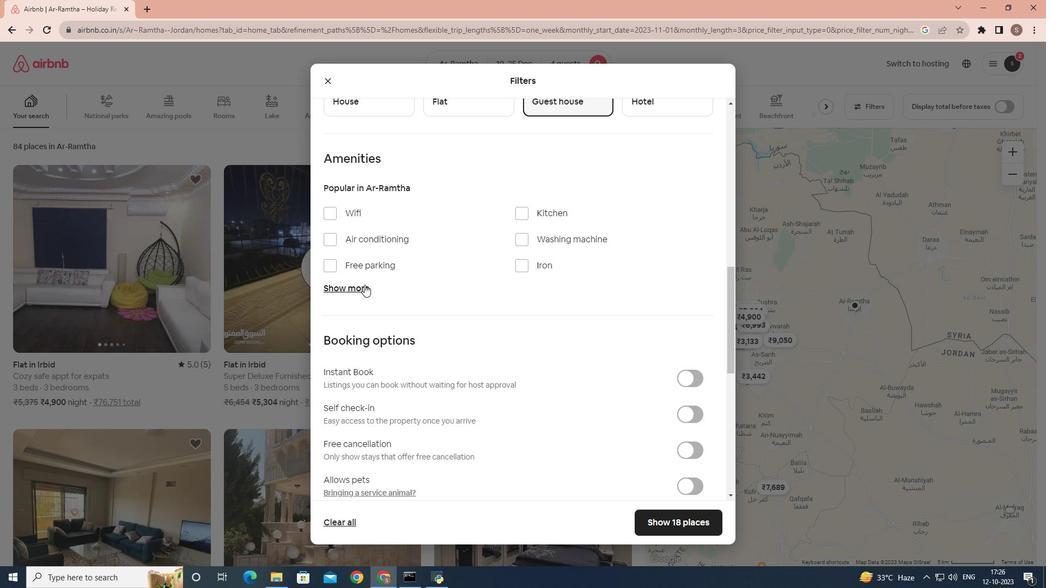 
Action: Mouse pressed left at (364, 285)
Screenshot: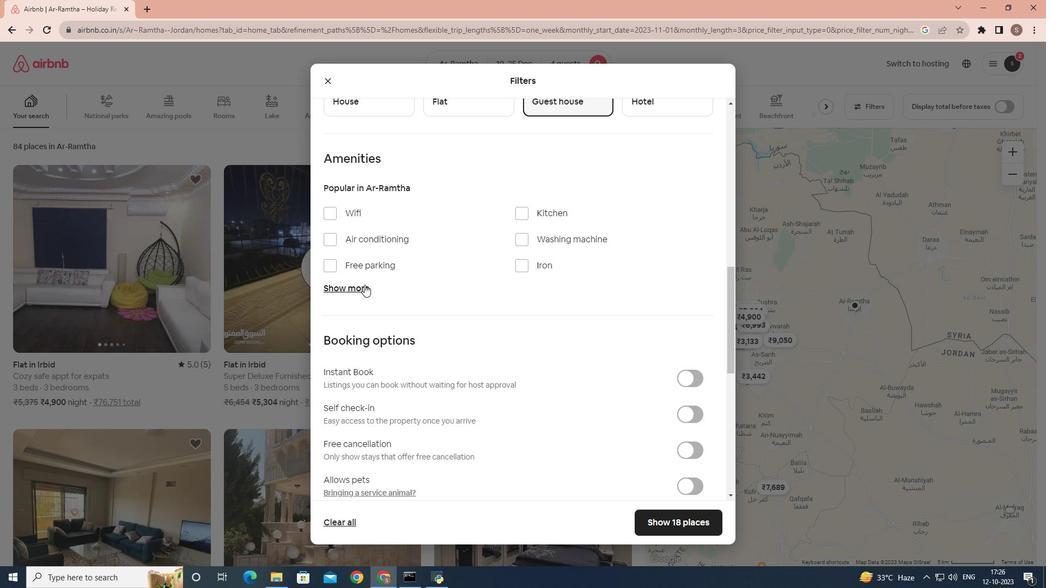 
Action: Mouse moved to (331, 210)
Screenshot: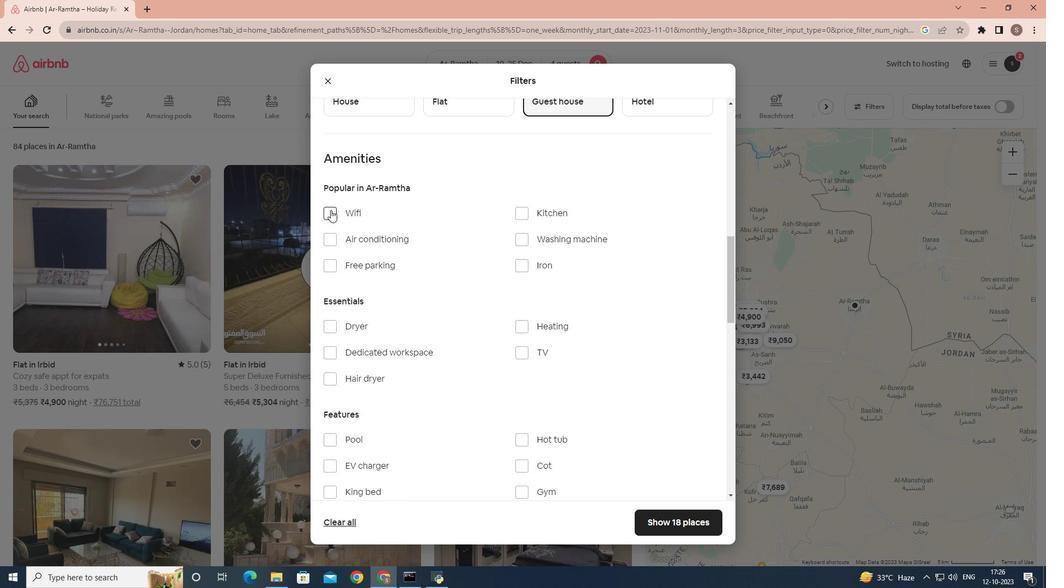 
Action: Mouse pressed left at (331, 210)
Screenshot: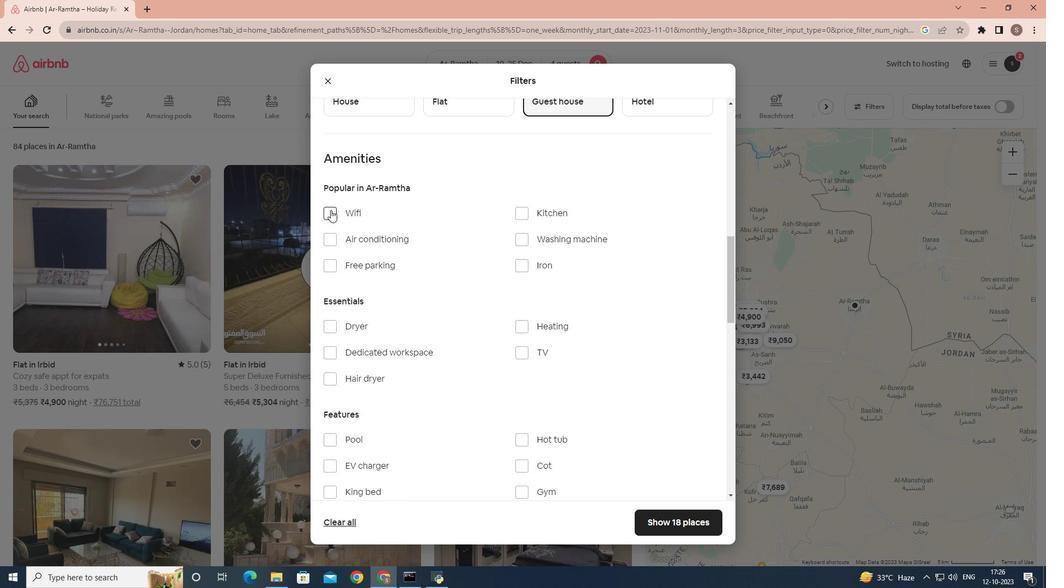 
Action: Mouse moved to (348, 268)
Screenshot: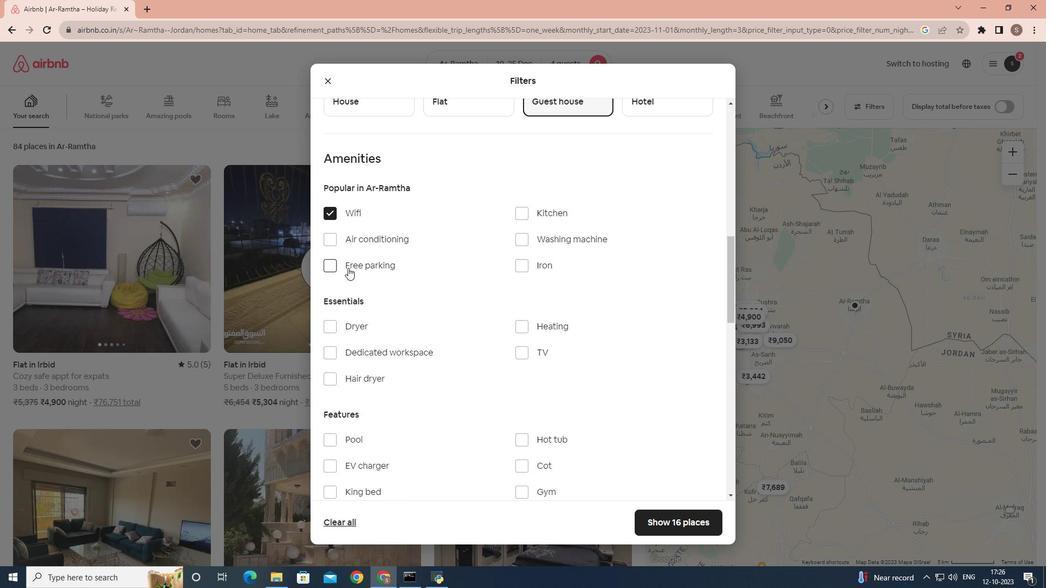 
Action: Mouse pressed left at (348, 268)
Screenshot: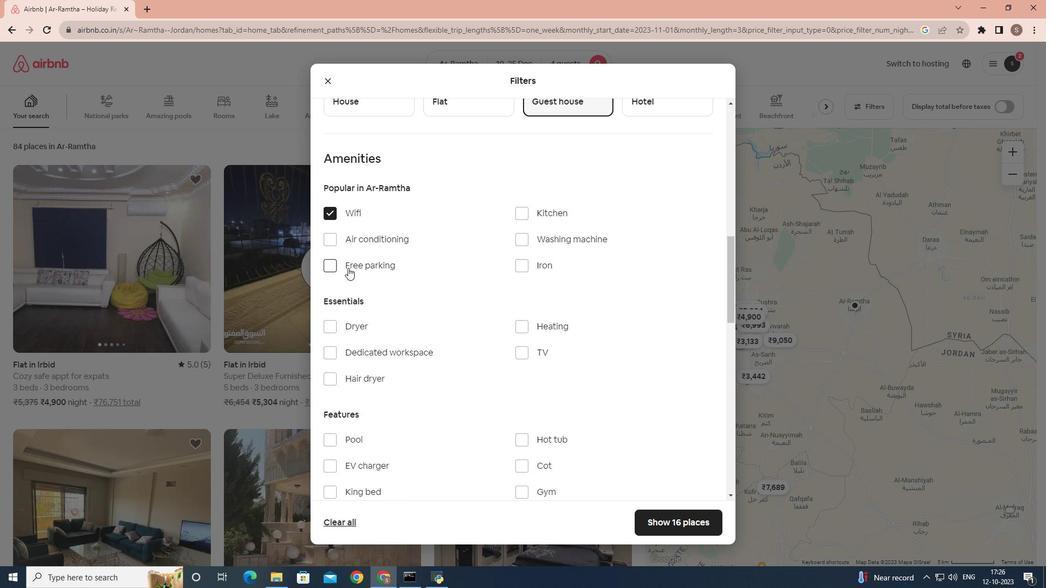 
Action: Mouse moved to (519, 360)
Screenshot: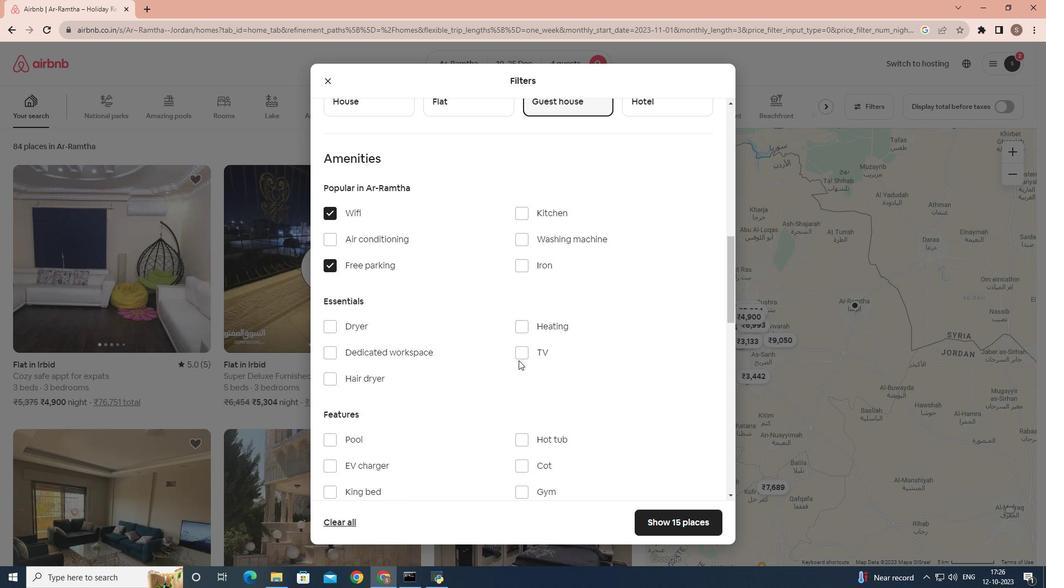 
Action: Mouse pressed left at (519, 360)
Screenshot: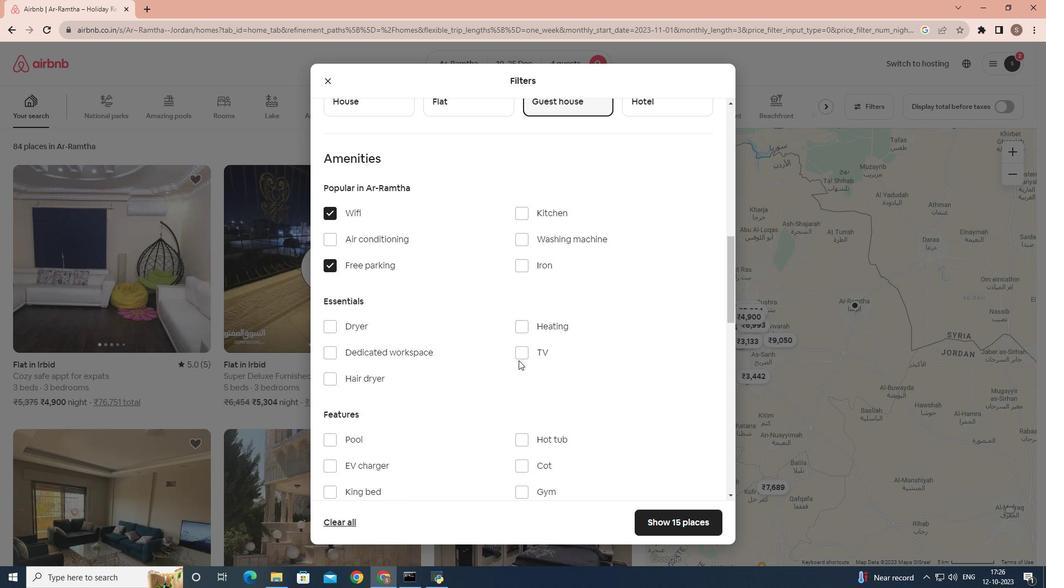 
Action: Mouse moved to (522, 357)
Screenshot: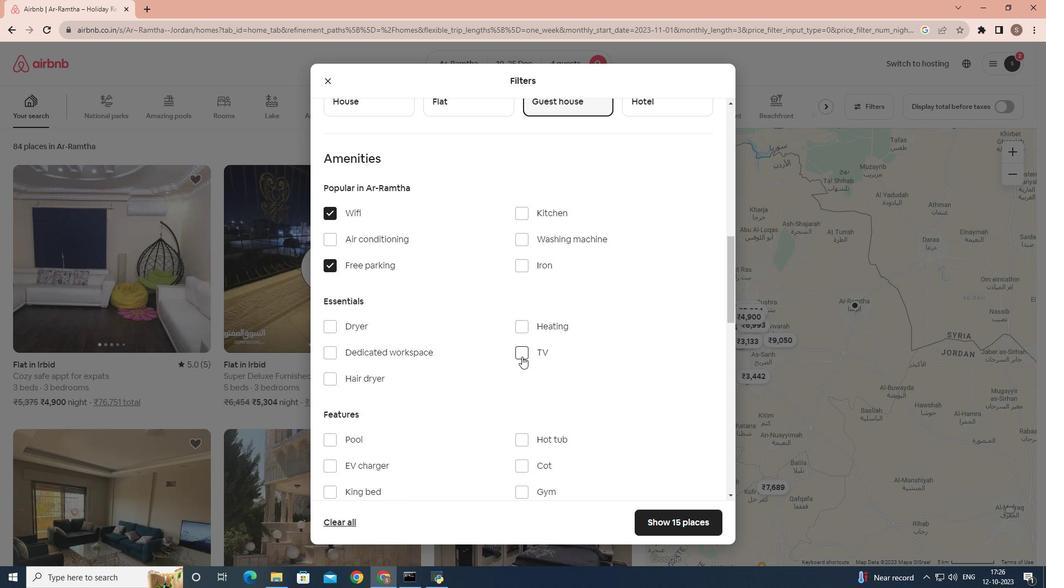 
Action: Mouse pressed left at (522, 357)
Screenshot: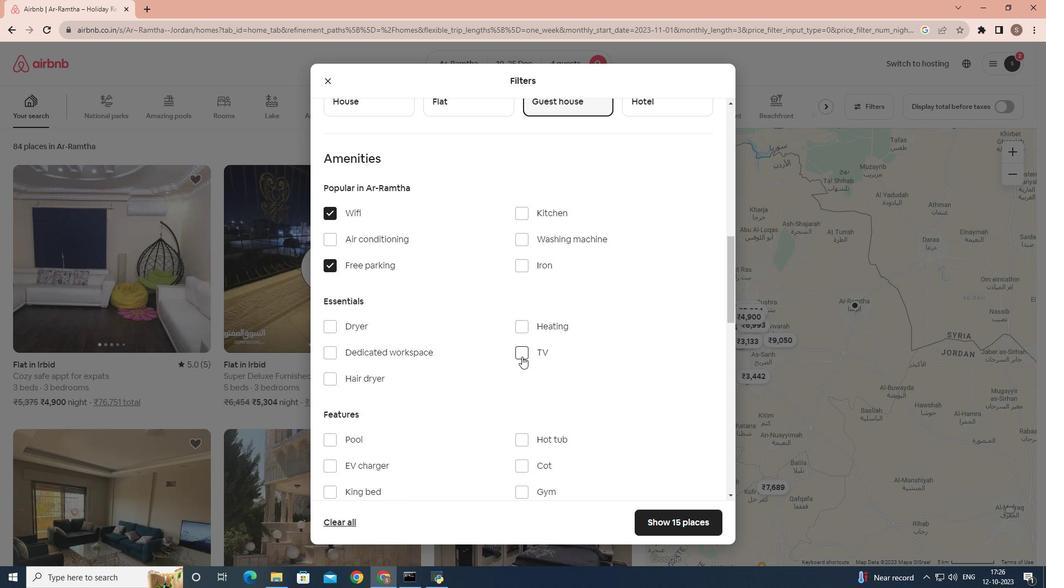 
Action: Mouse moved to (416, 357)
Screenshot: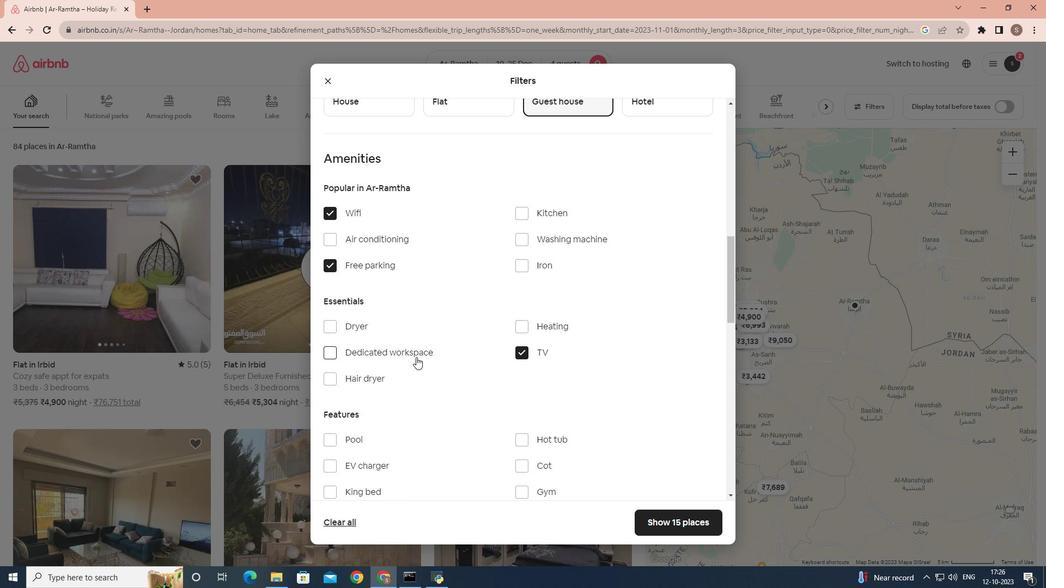 
Action: Mouse scrolled (416, 357) with delta (0, 0)
Screenshot: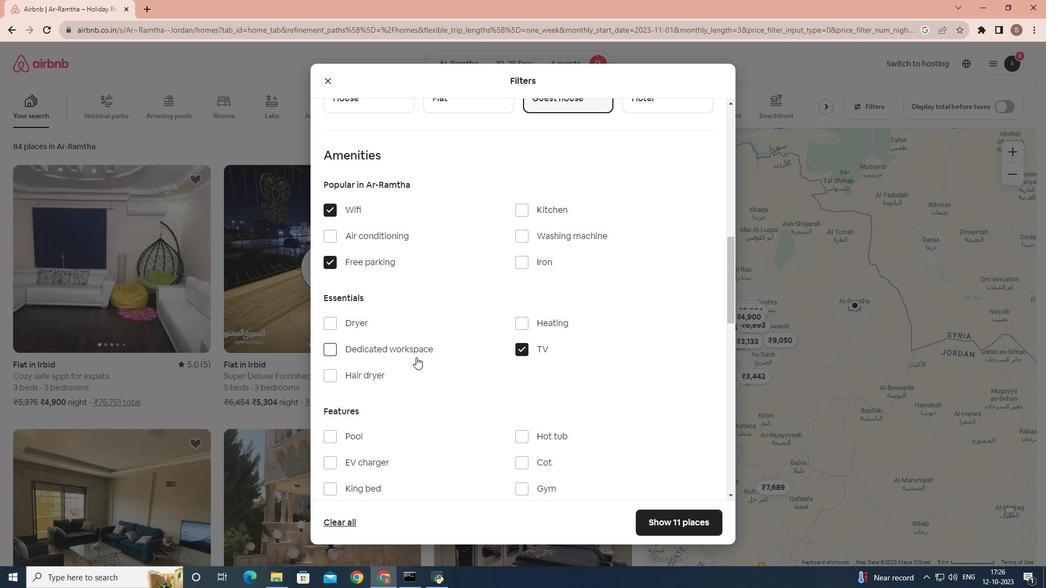 
Action: Mouse scrolled (416, 357) with delta (0, 0)
Screenshot: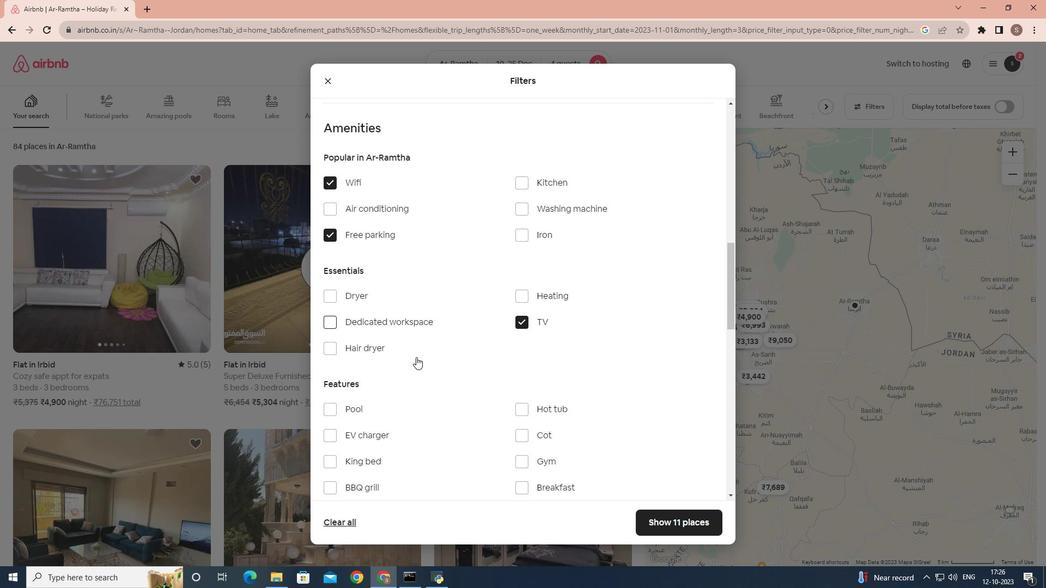 
Action: Mouse scrolled (416, 357) with delta (0, 0)
Screenshot: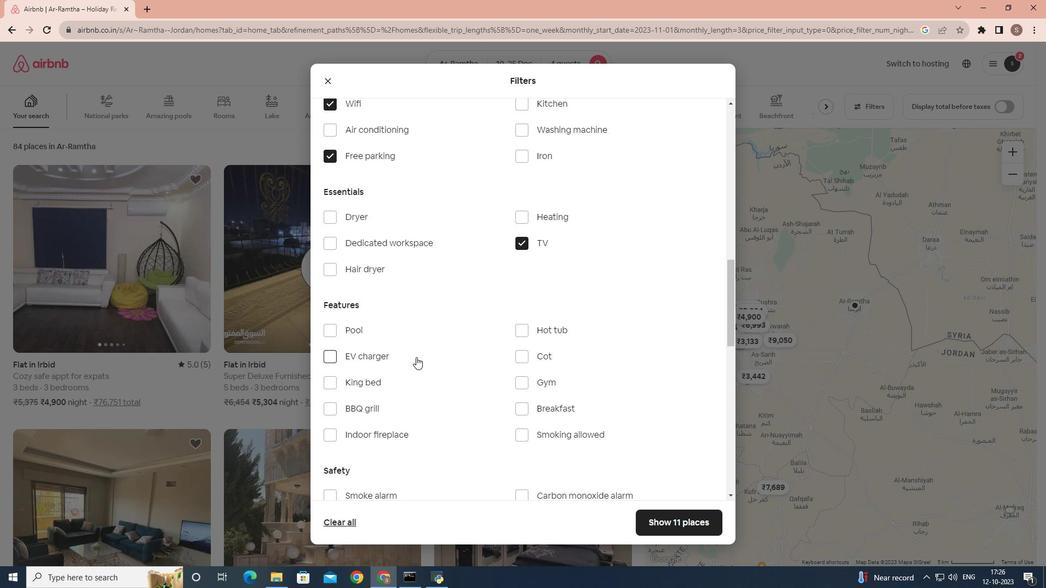 
Action: Mouse scrolled (416, 357) with delta (0, 0)
Screenshot: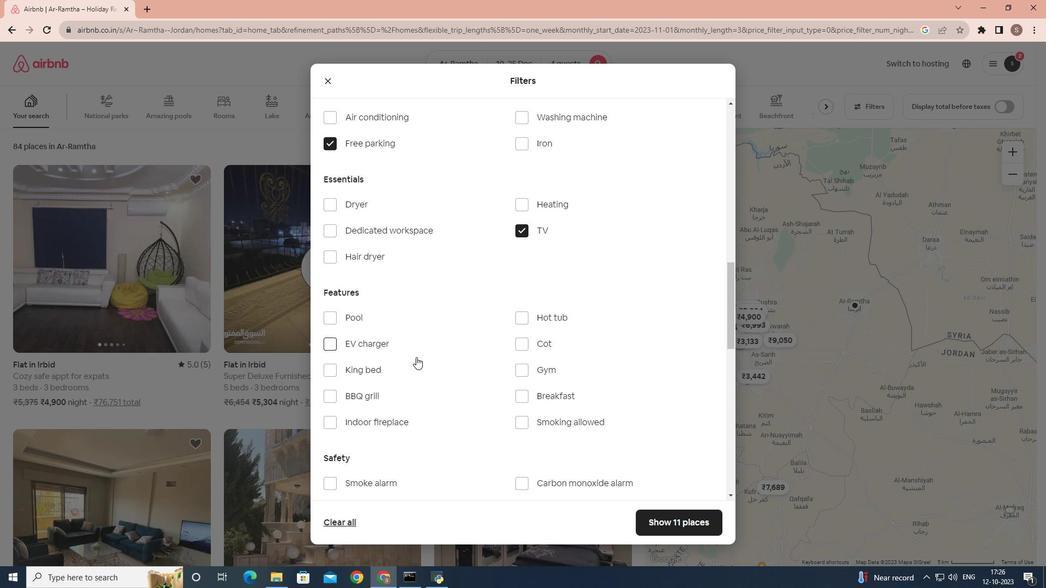 
Action: Mouse moved to (525, 282)
Screenshot: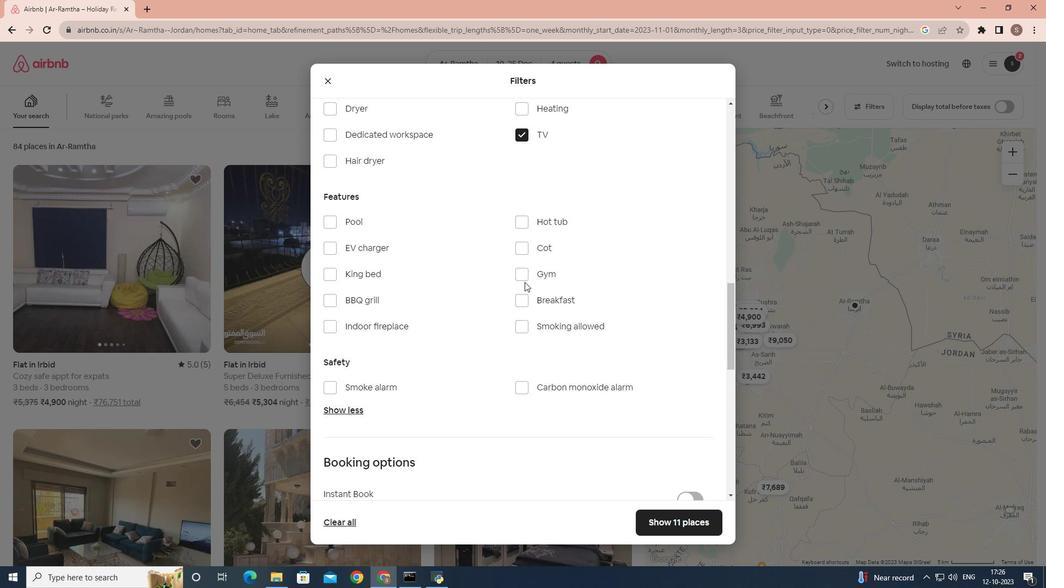 
Action: Mouse pressed left at (525, 282)
Screenshot: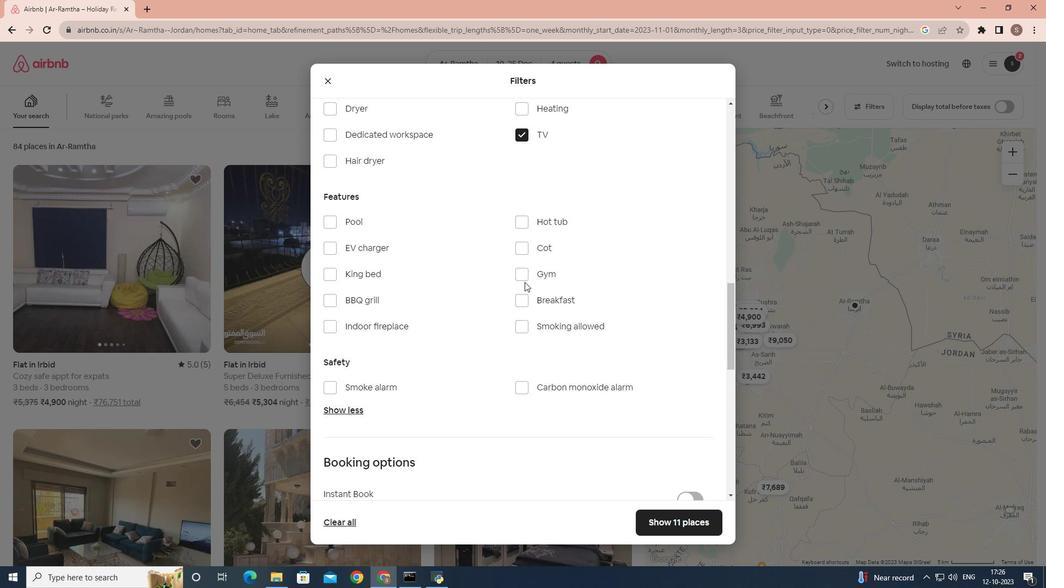 
Action: Mouse moved to (518, 305)
Screenshot: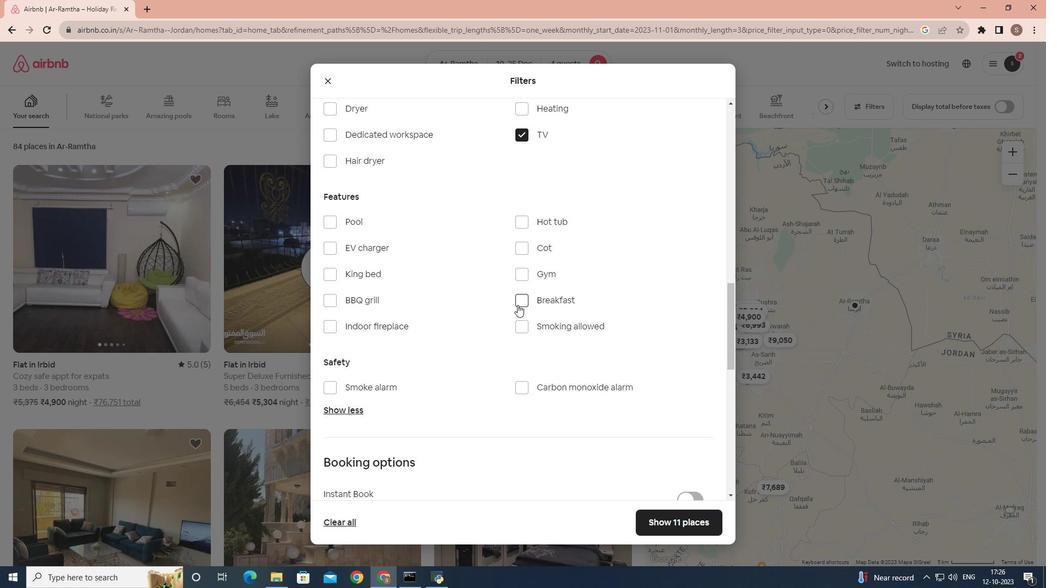 
Action: Mouse pressed left at (518, 305)
Screenshot: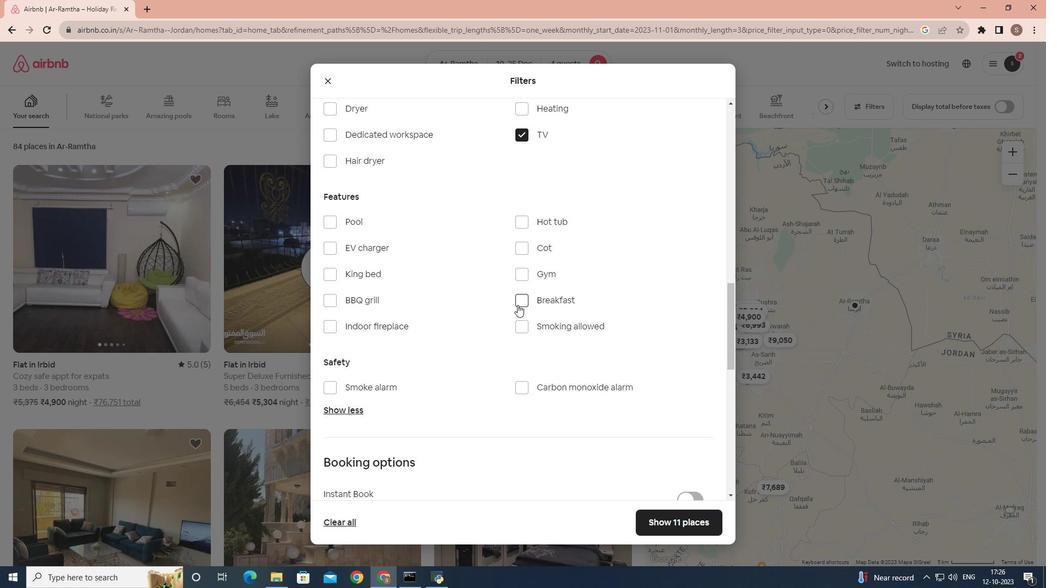 
Action: Mouse moved to (519, 283)
Screenshot: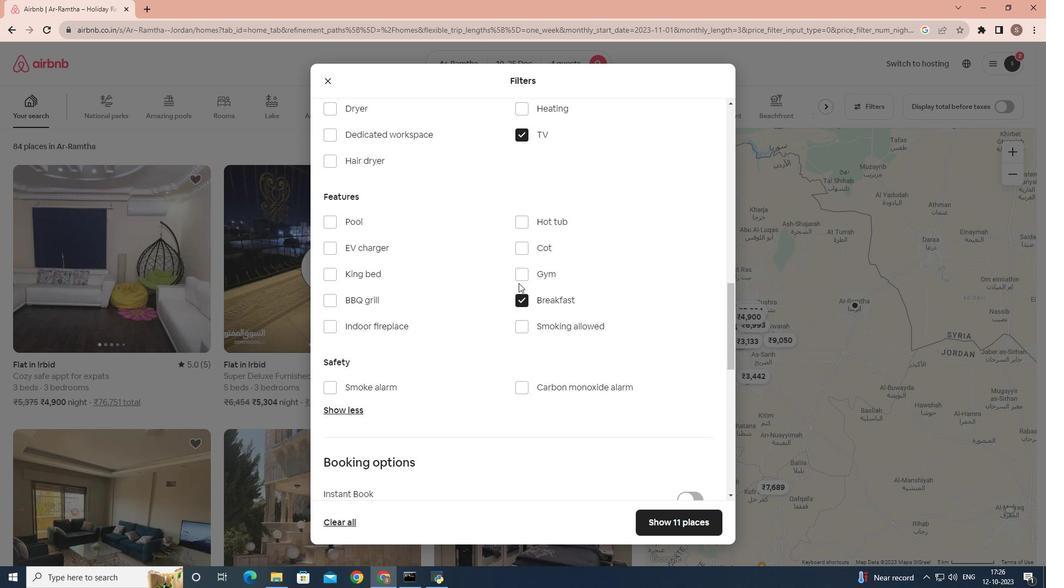 
Action: Mouse pressed left at (519, 283)
Screenshot: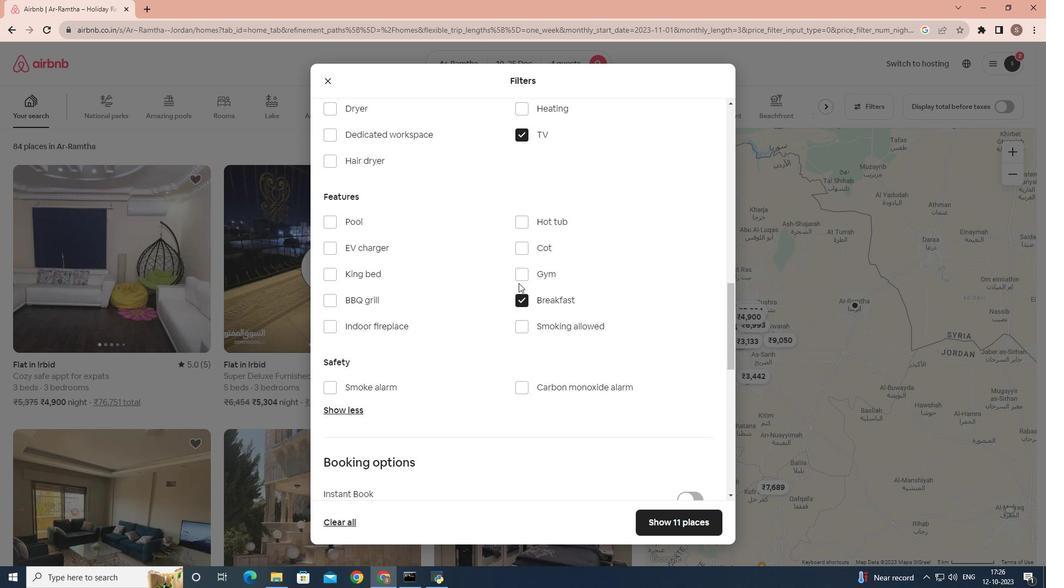 
Action: Mouse moved to (527, 280)
Screenshot: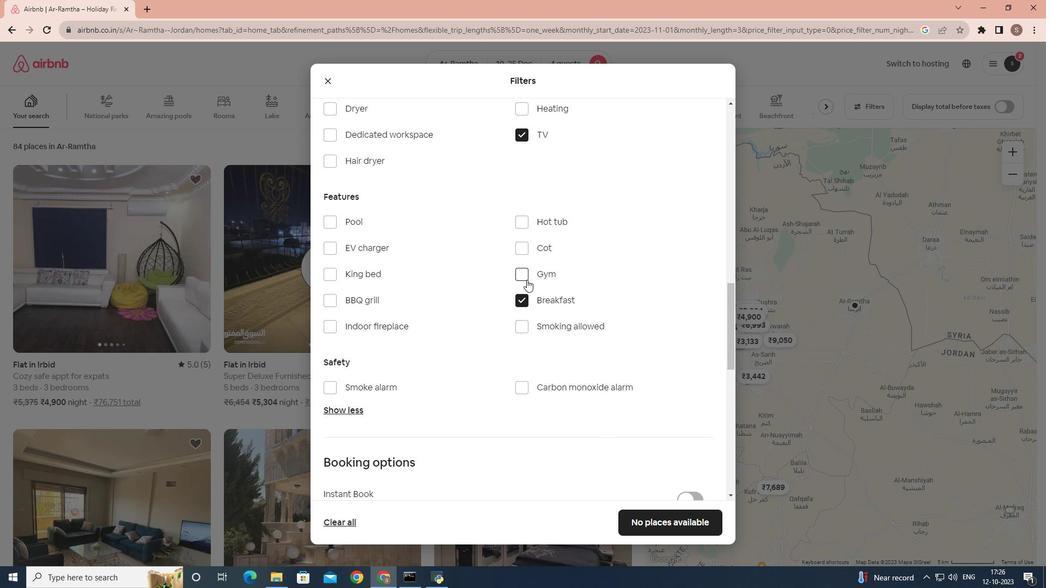 
Action: Mouse pressed left at (527, 280)
Screenshot: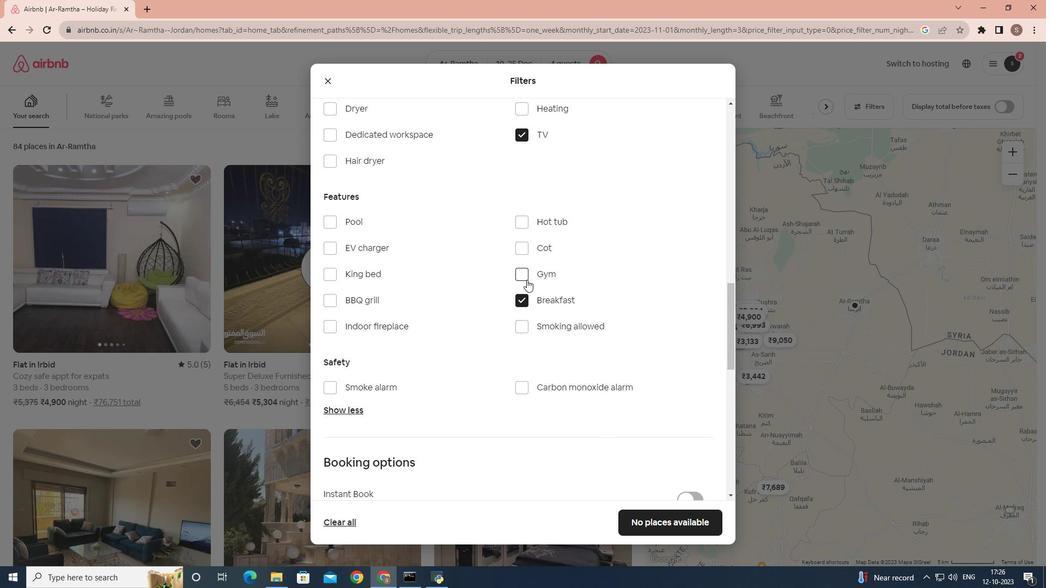 
Action: Mouse moved to (651, 519)
Screenshot: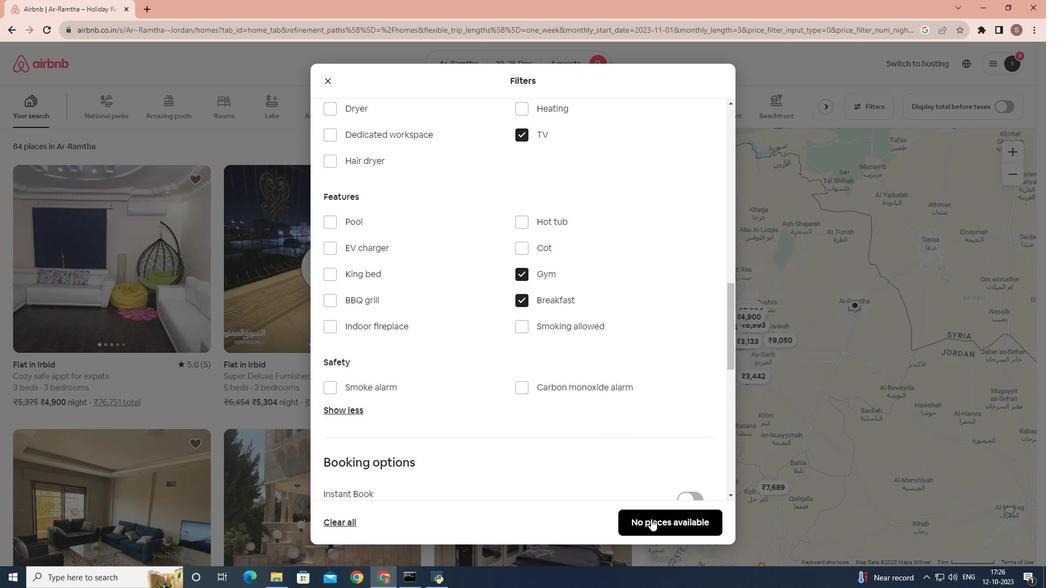 
Action: Mouse pressed left at (651, 519)
Screenshot: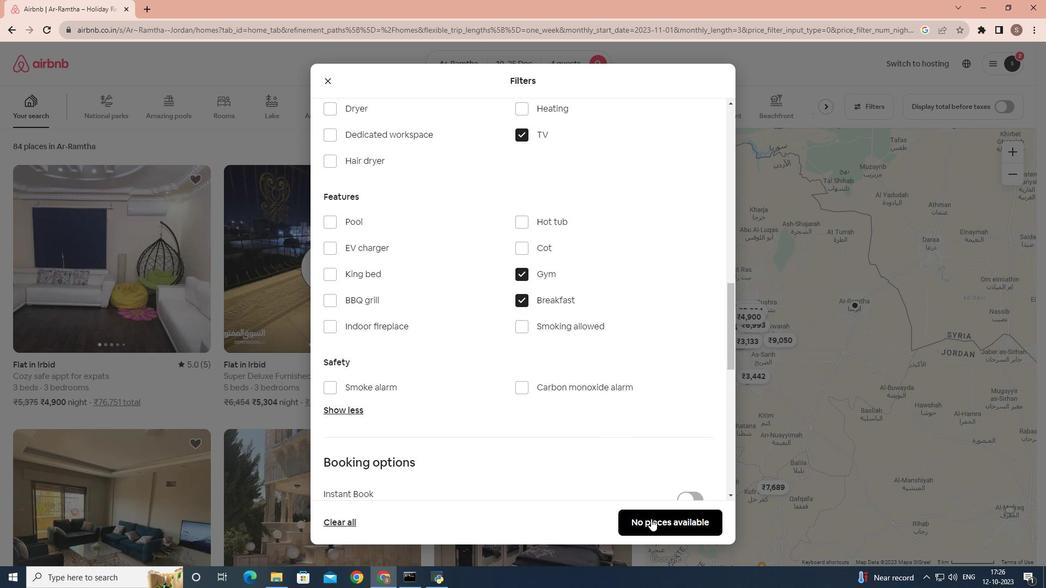 
